 Task: Create in the project CatchAll and in the Backlog issue 'Create a new online store for a retail business' a child issue 'Third-party library integration', and assign it to team member softage.3@softage.net. Create in the project CatchAll and in the Backlog issue 'Implement a new enterprise resource planning (ERP) system' a child issue 'Analytics and reporting', and assign it to team member softage.4@softage.net
Action: Mouse moved to (167, 54)
Screenshot: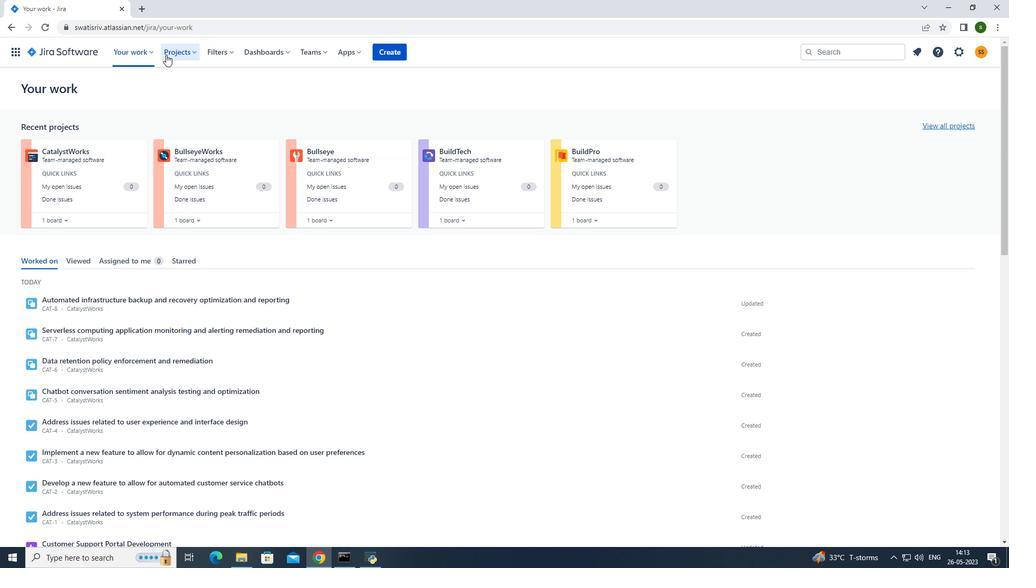 
Action: Mouse pressed left at (167, 54)
Screenshot: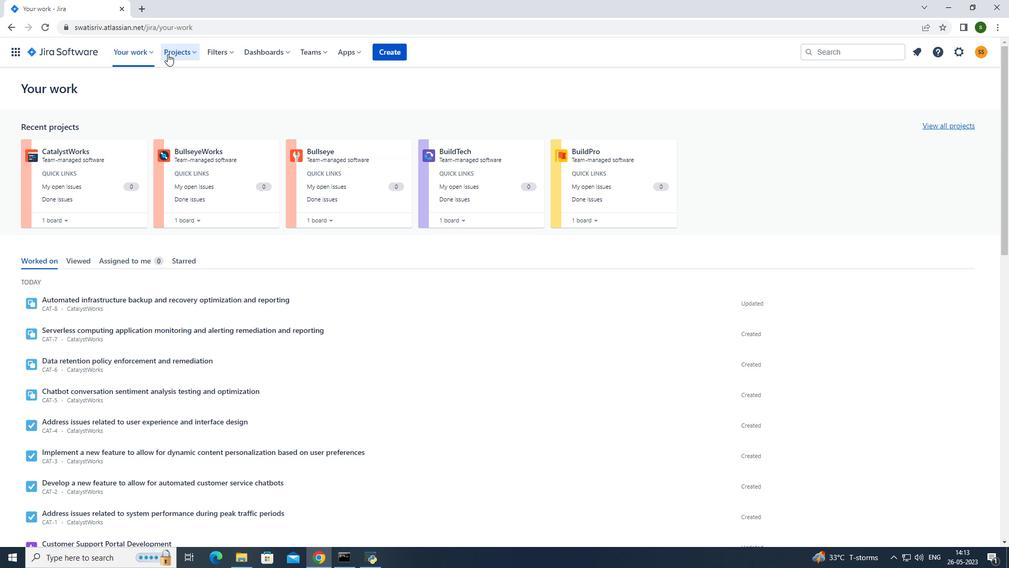
Action: Mouse moved to (194, 93)
Screenshot: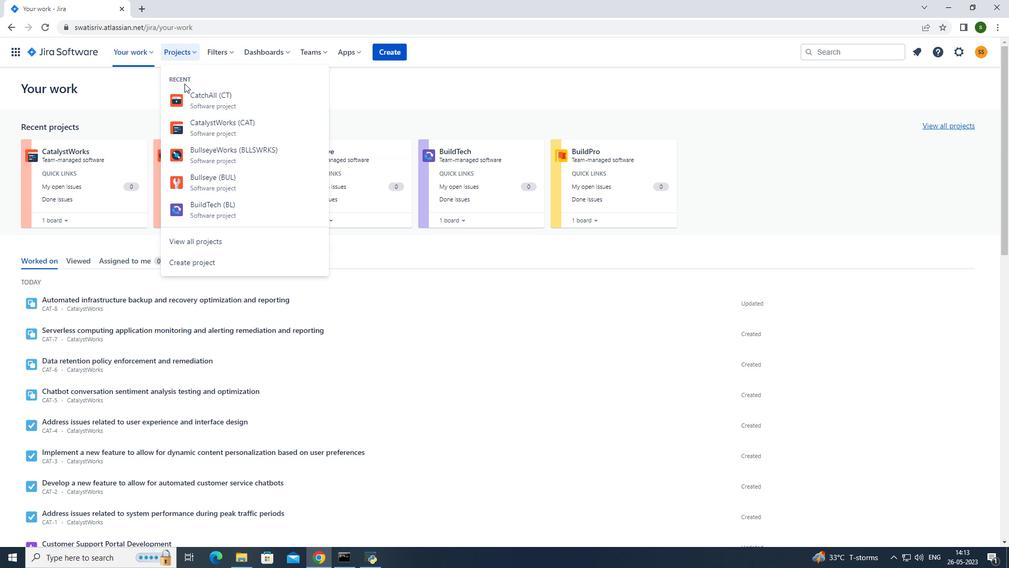 
Action: Mouse pressed left at (194, 93)
Screenshot: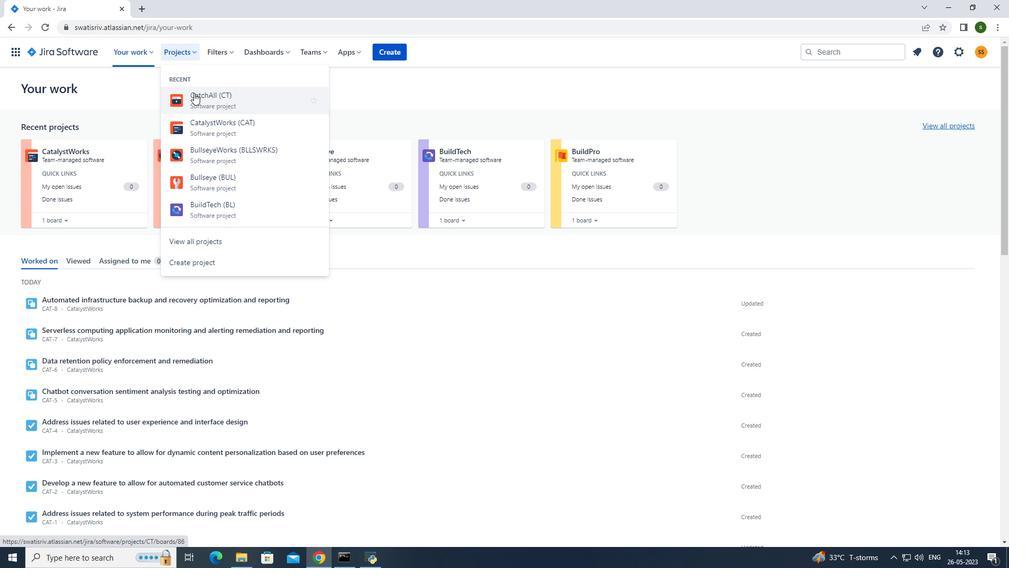 
Action: Mouse moved to (102, 160)
Screenshot: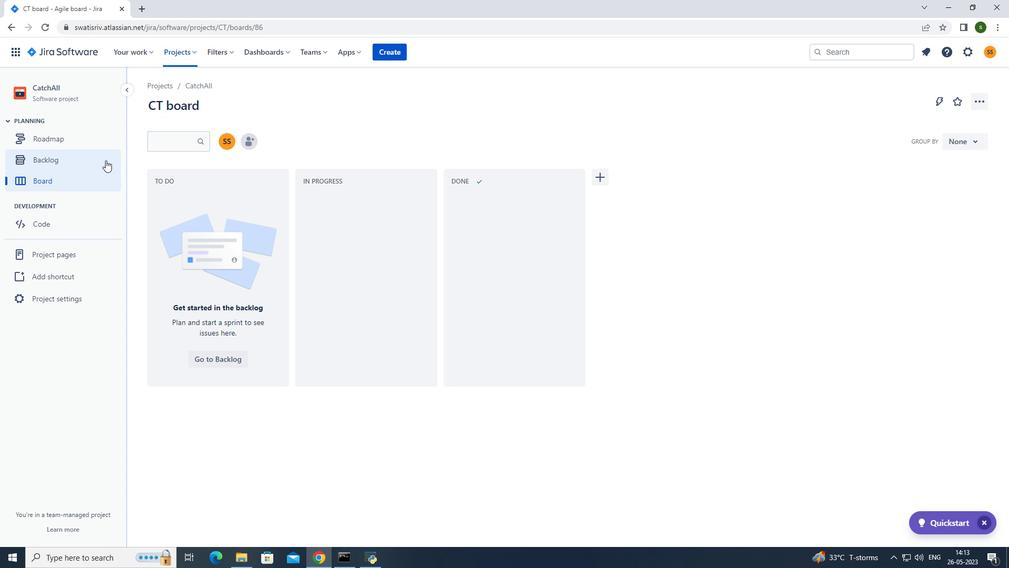 
Action: Mouse pressed left at (102, 160)
Screenshot: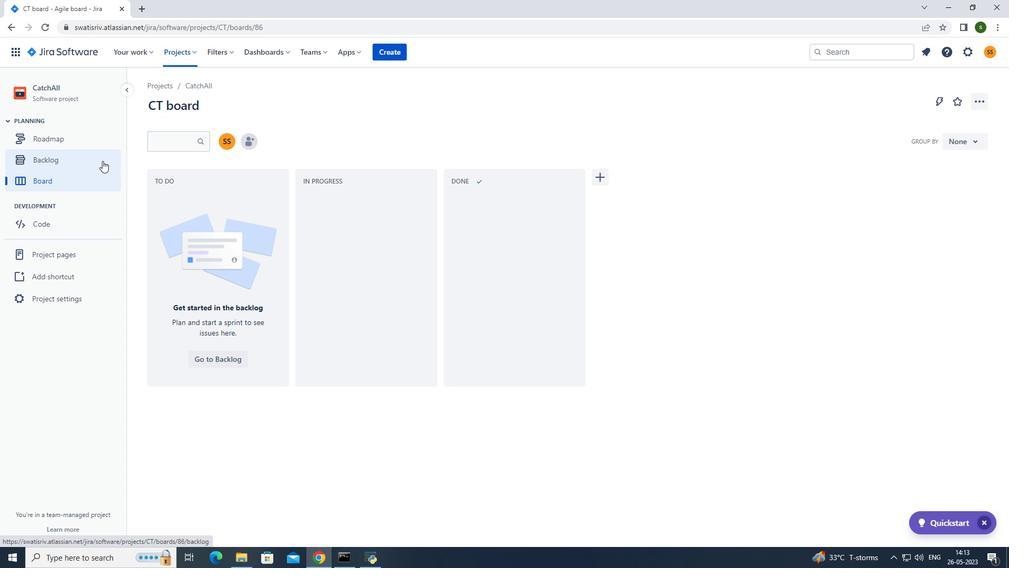 
Action: Mouse moved to (450, 287)
Screenshot: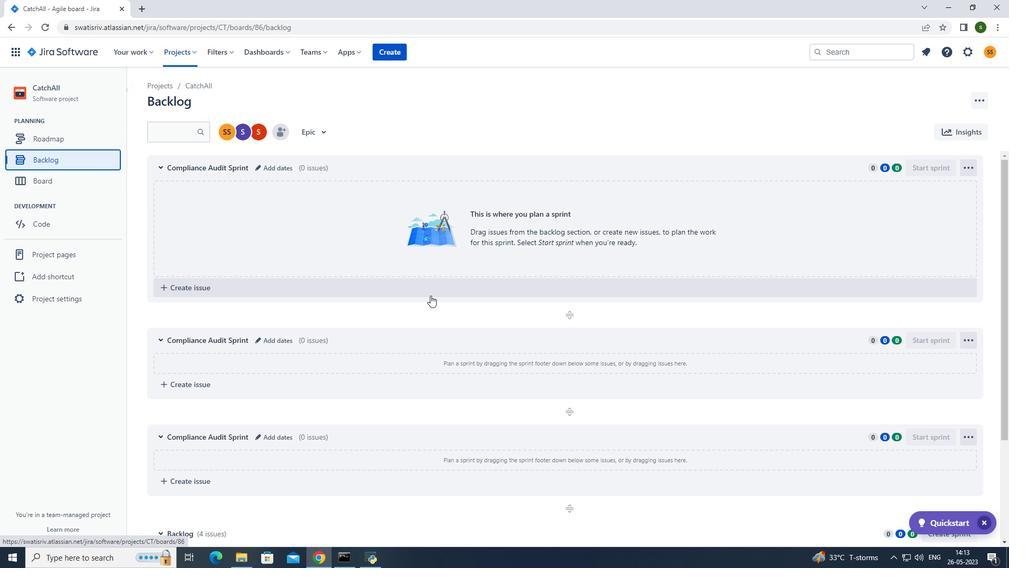 
Action: Mouse scrolled (450, 287) with delta (0, 0)
Screenshot: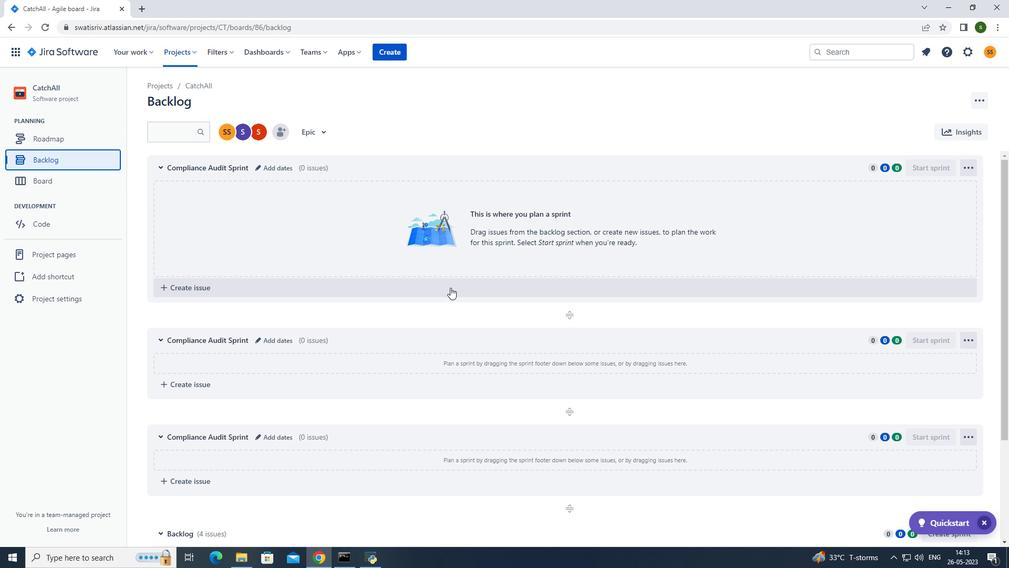 
Action: Mouse scrolled (450, 287) with delta (0, 0)
Screenshot: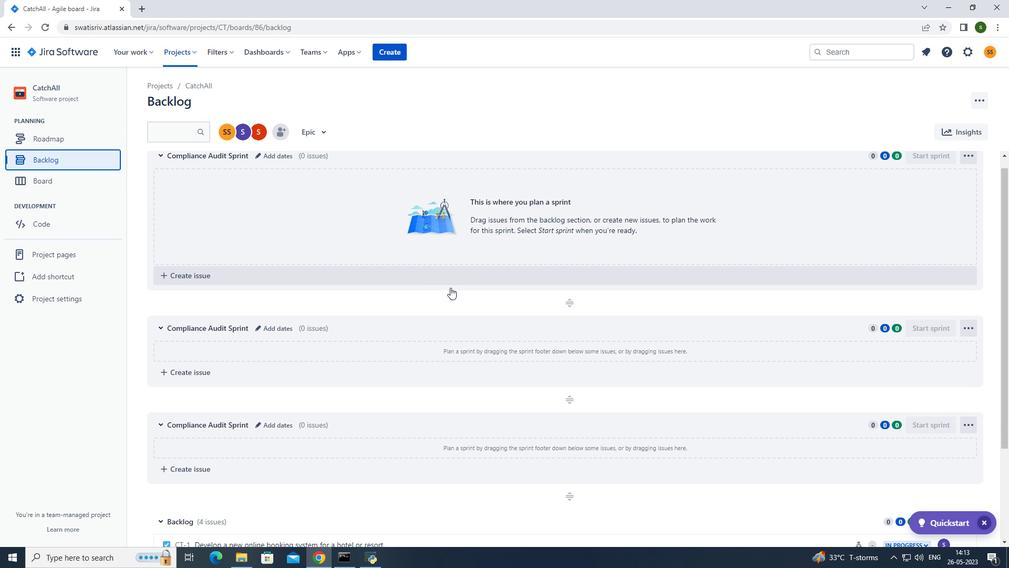 
Action: Mouse scrolled (450, 287) with delta (0, 0)
Screenshot: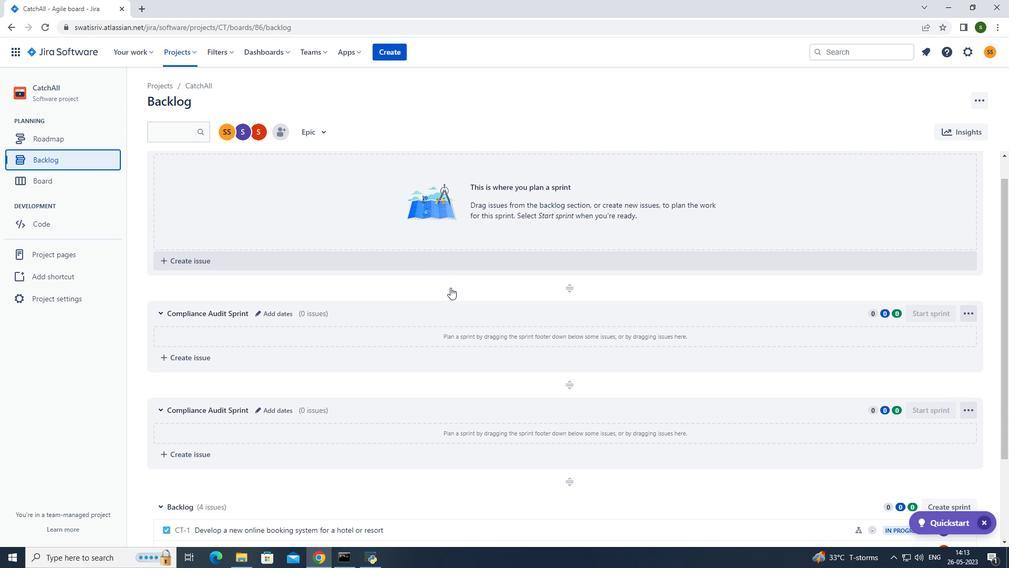 
Action: Mouse scrolled (450, 287) with delta (0, 0)
Screenshot: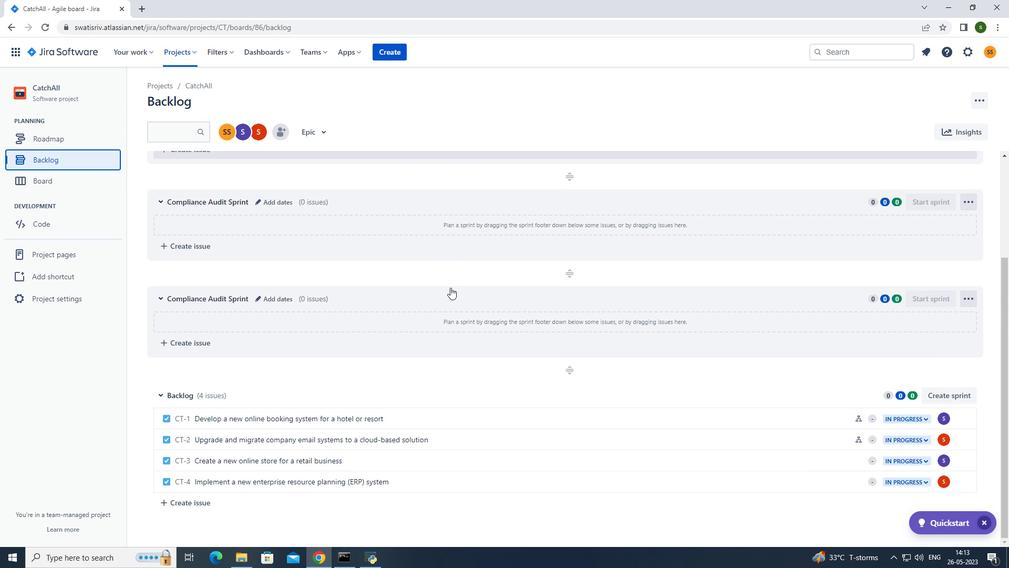 
Action: Mouse scrolled (450, 287) with delta (0, 0)
Screenshot: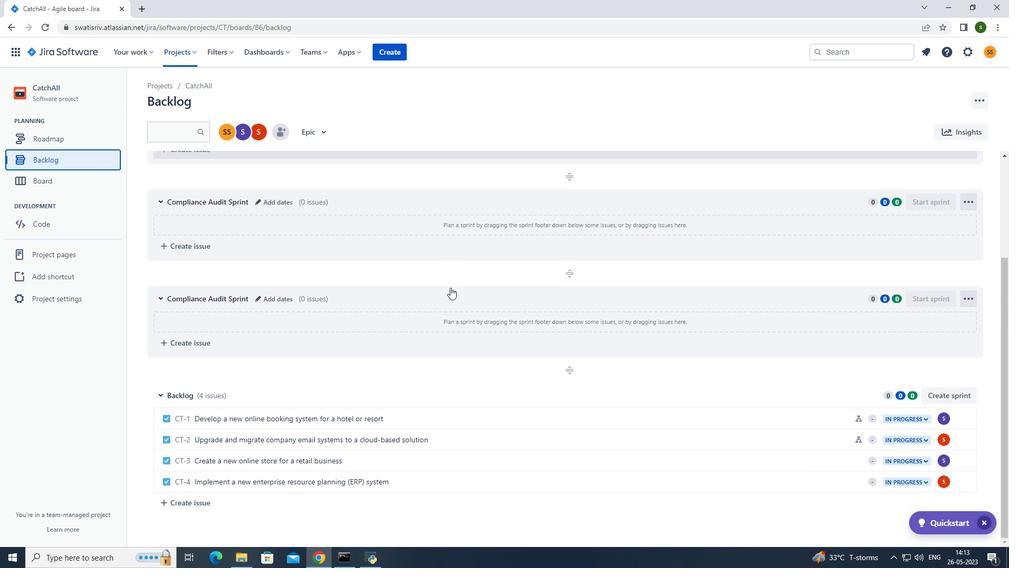 
Action: Mouse moved to (532, 460)
Screenshot: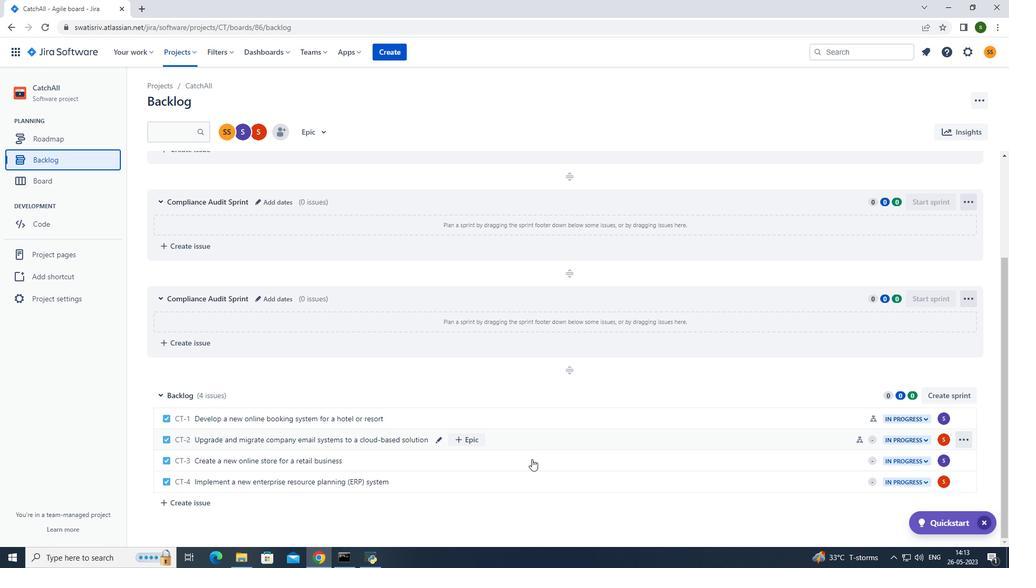 
Action: Mouse pressed left at (532, 460)
Screenshot: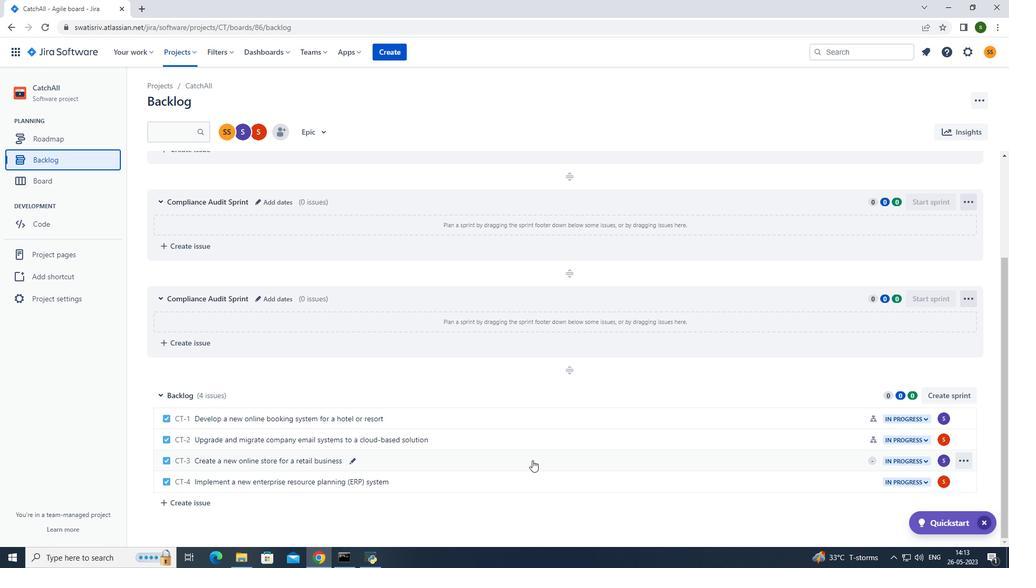 
Action: Mouse moved to (820, 220)
Screenshot: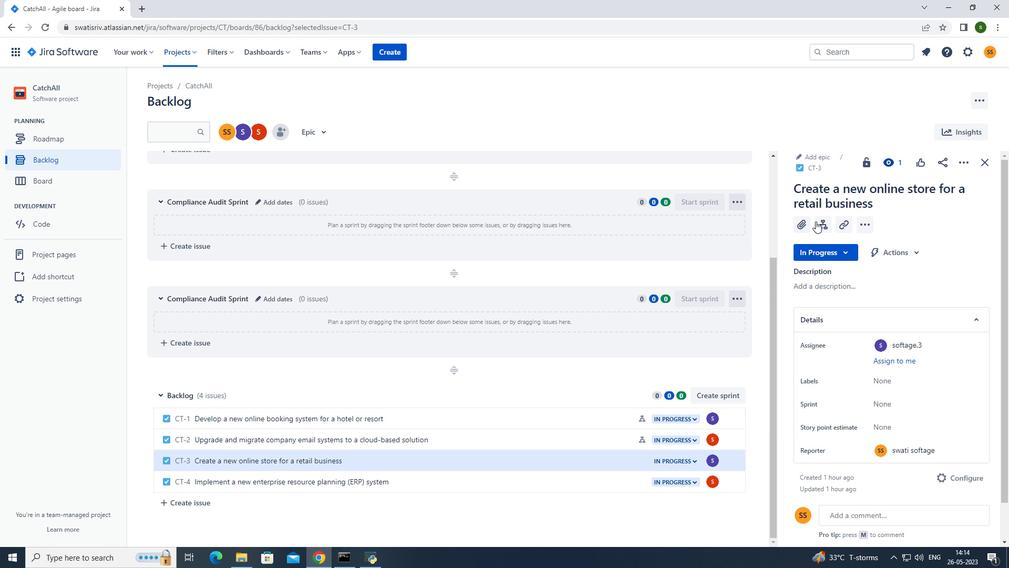 
Action: Mouse pressed left at (820, 220)
Screenshot: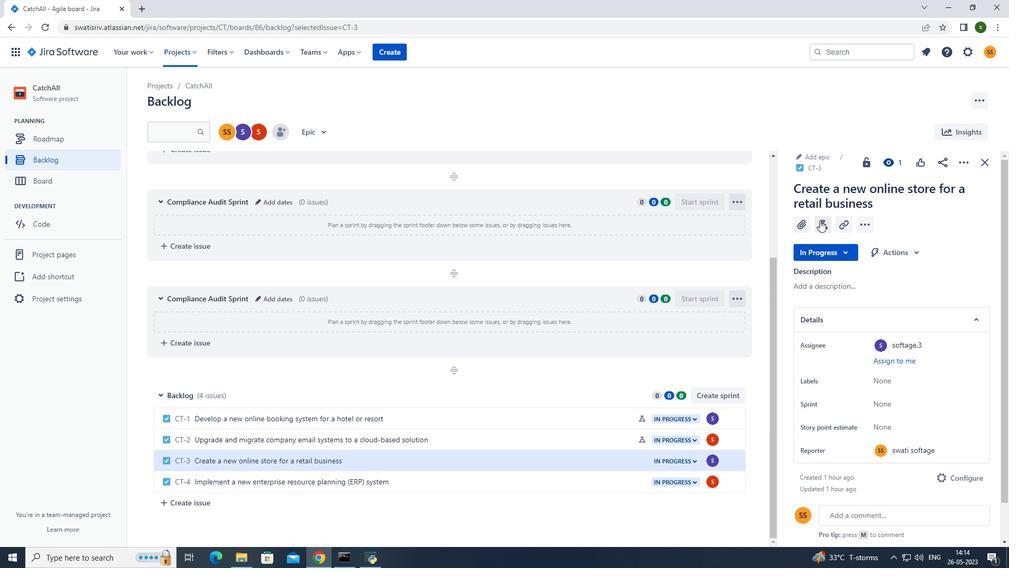 
Action: Mouse moved to (848, 334)
Screenshot: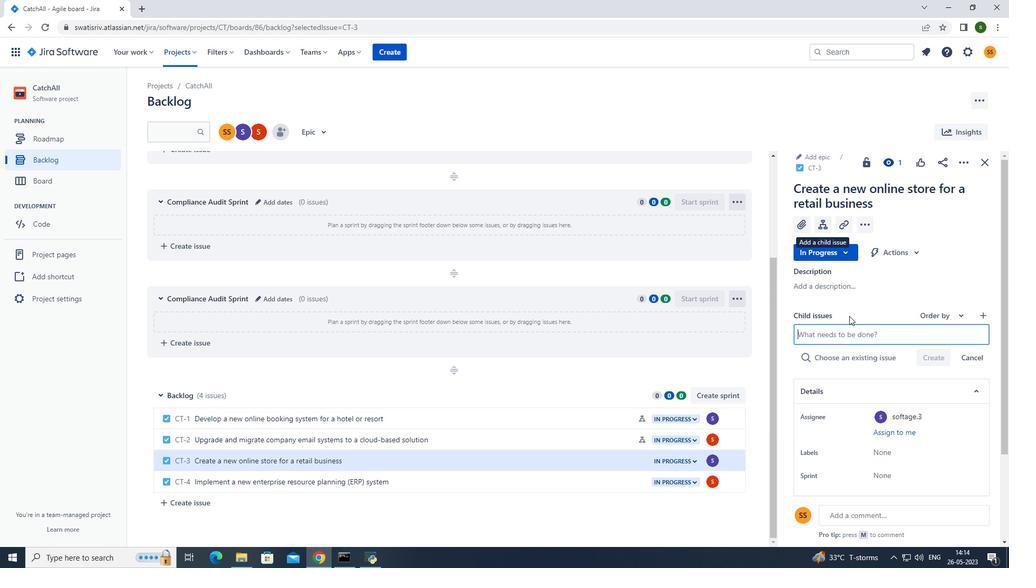 
Action: Mouse pressed left at (848, 334)
Screenshot: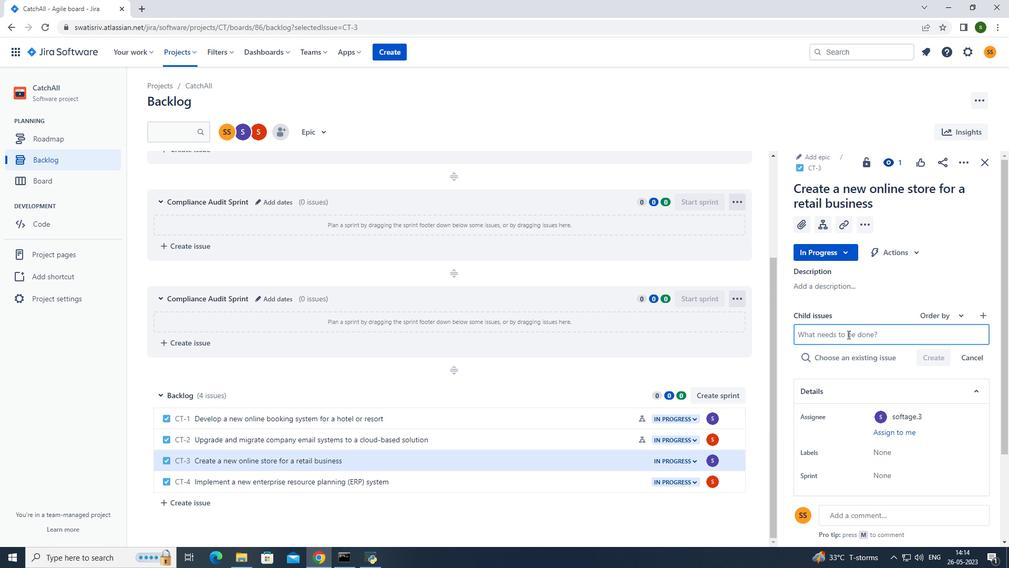 
Action: Mouse moved to (846, 335)
Screenshot: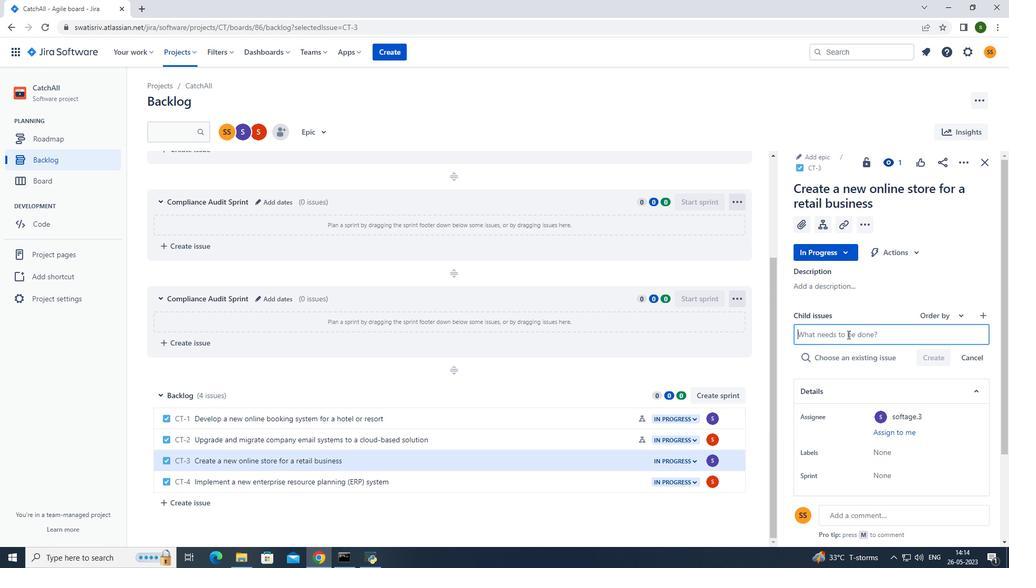 
Action: Key pressed <Key.caps_lock>T<Key.caps_lock>hird-party<Key.space>livbrart
Screenshot: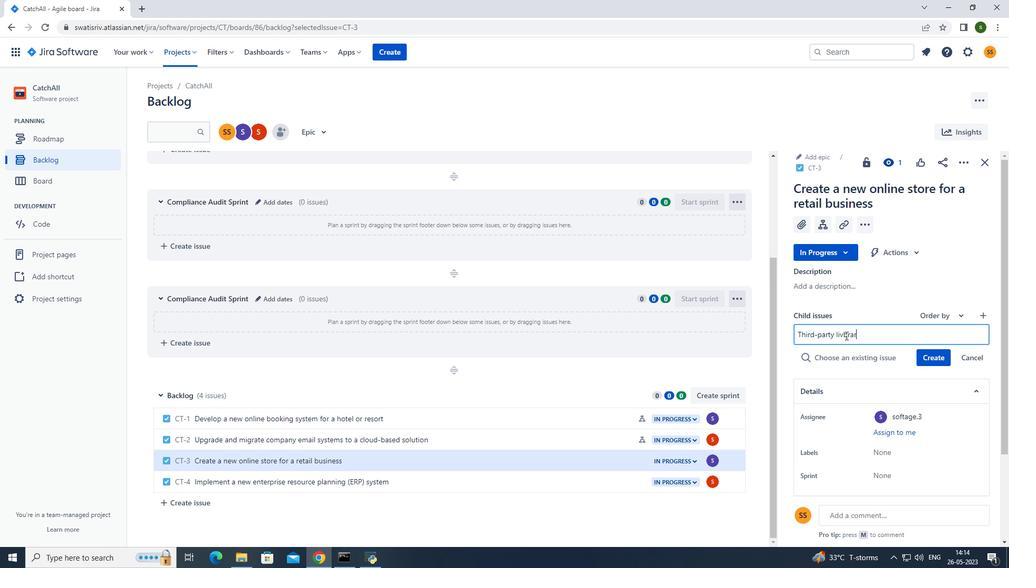 
Action: Mouse pressed left at (846, 335)
Screenshot: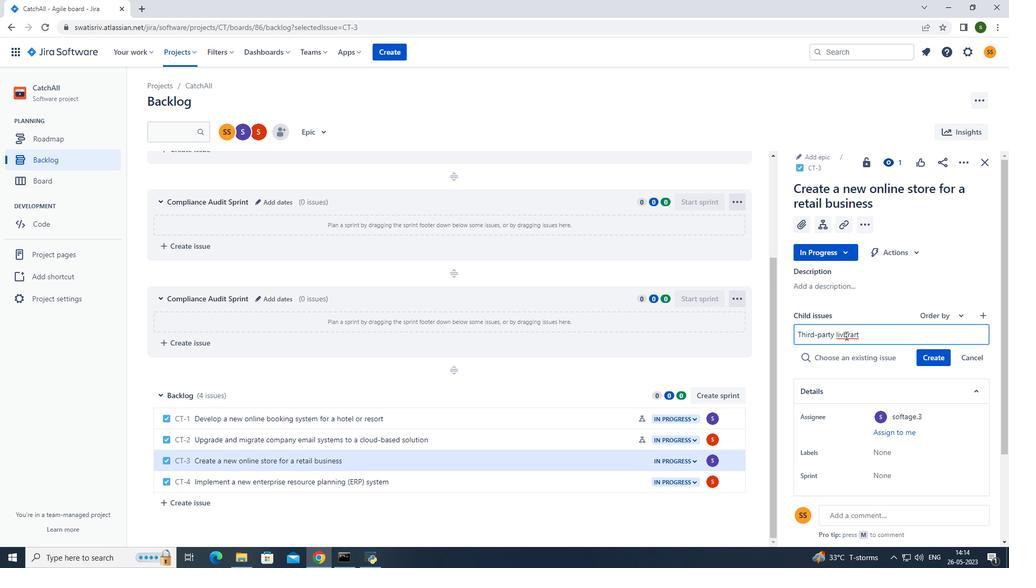 
Action: Key pressed <Key.left><Key.backspace>
Screenshot: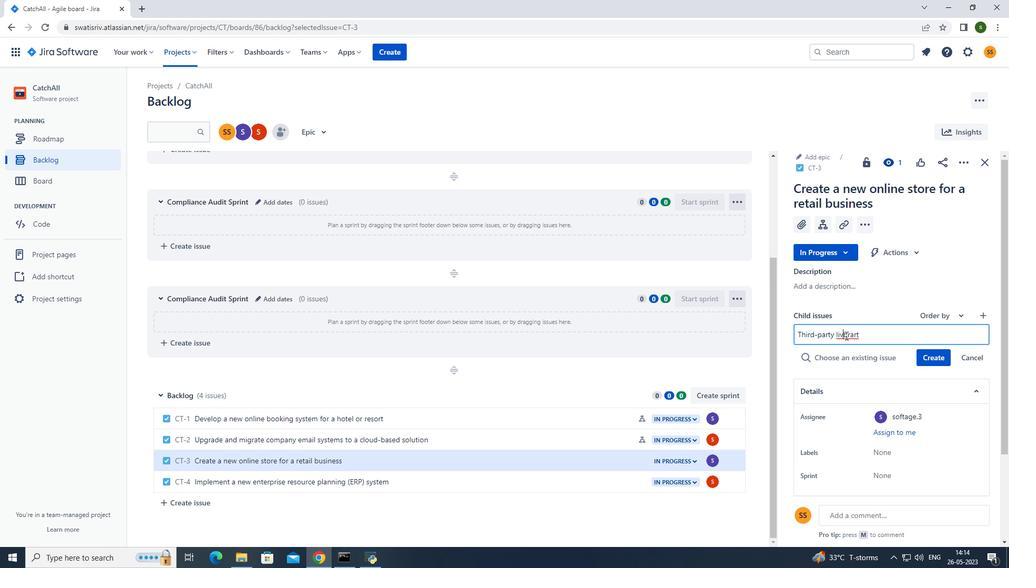 
Action: Mouse moved to (866, 334)
Screenshot: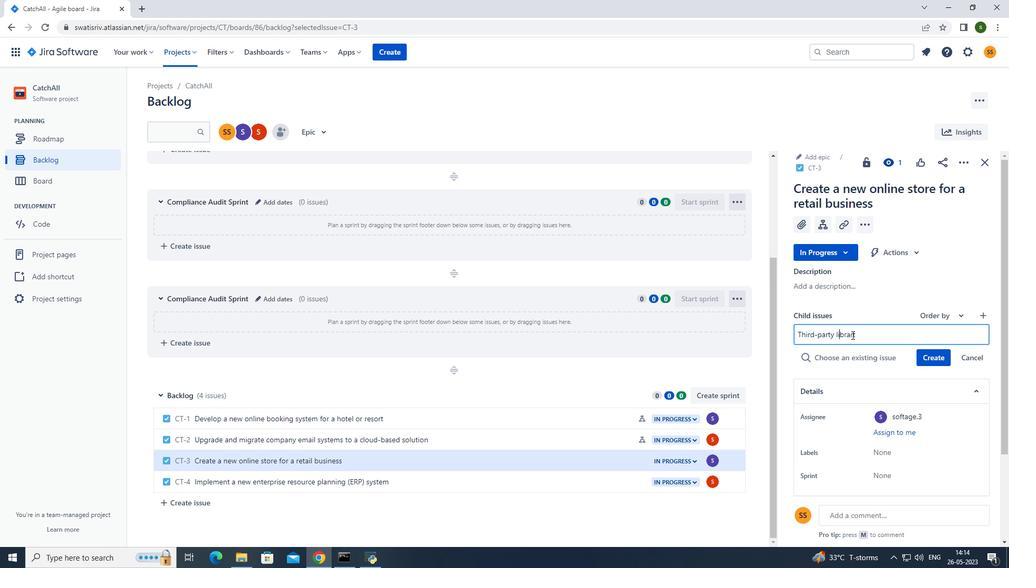 
Action: Mouse pressed left at (866, 334)
Screenshot: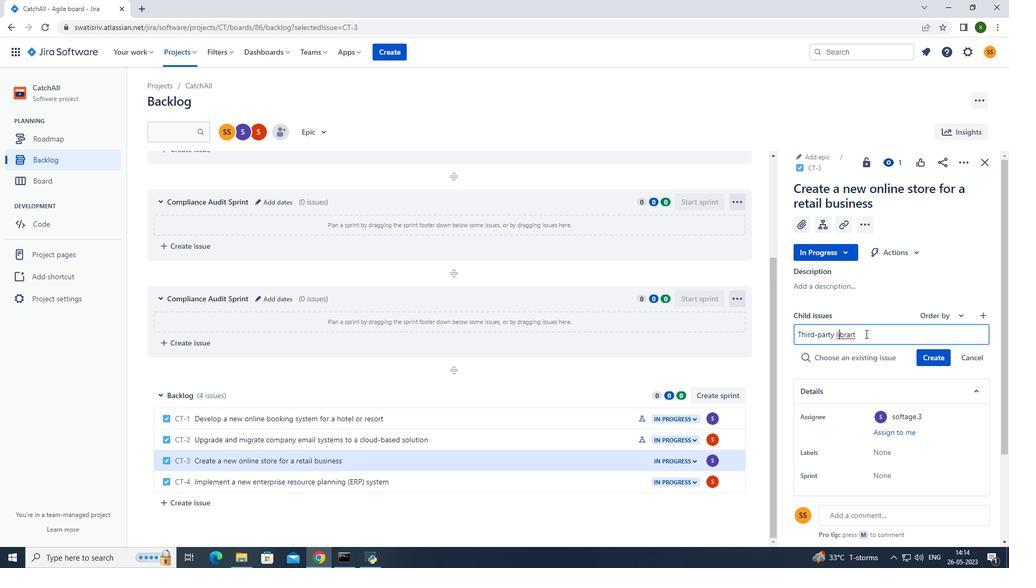 
Action: Key pressed <Key.backspace>y<Key.space>integration<Key.enter>
Screenshot: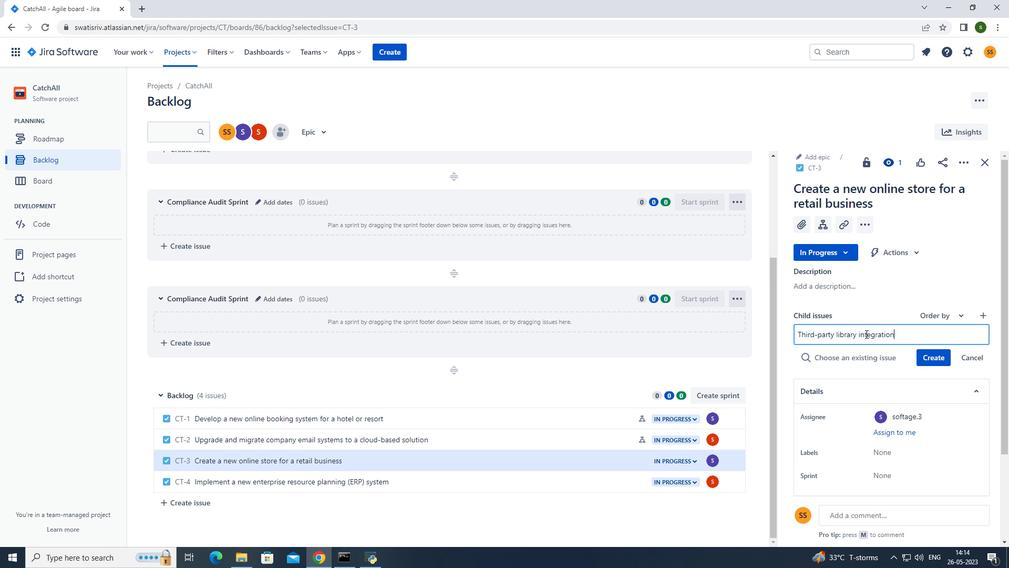 
Action: Mouse moved to (940, 340)
Screenshot: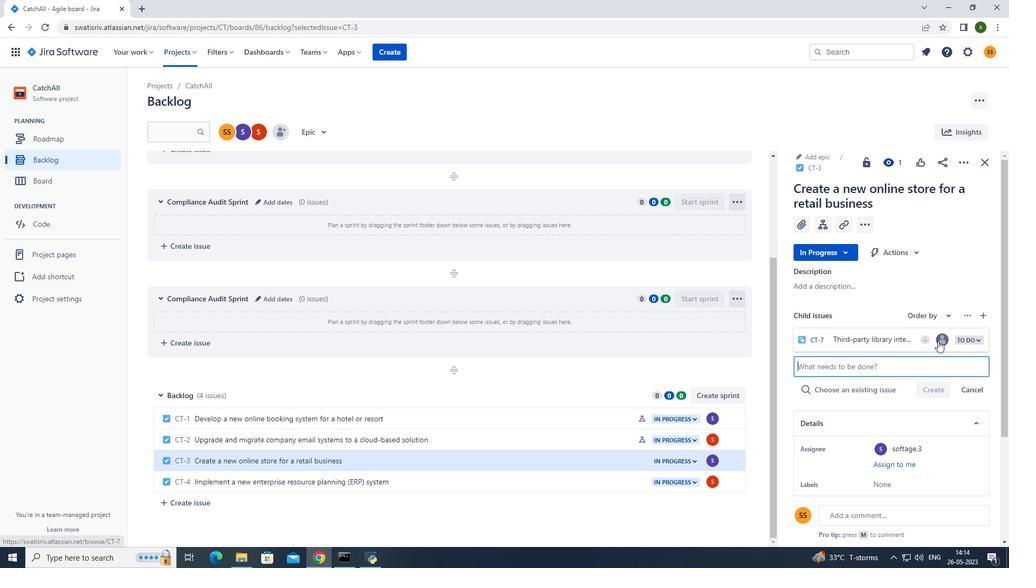 
Action: Mouse pressed left at (940, 340)
Screenshot: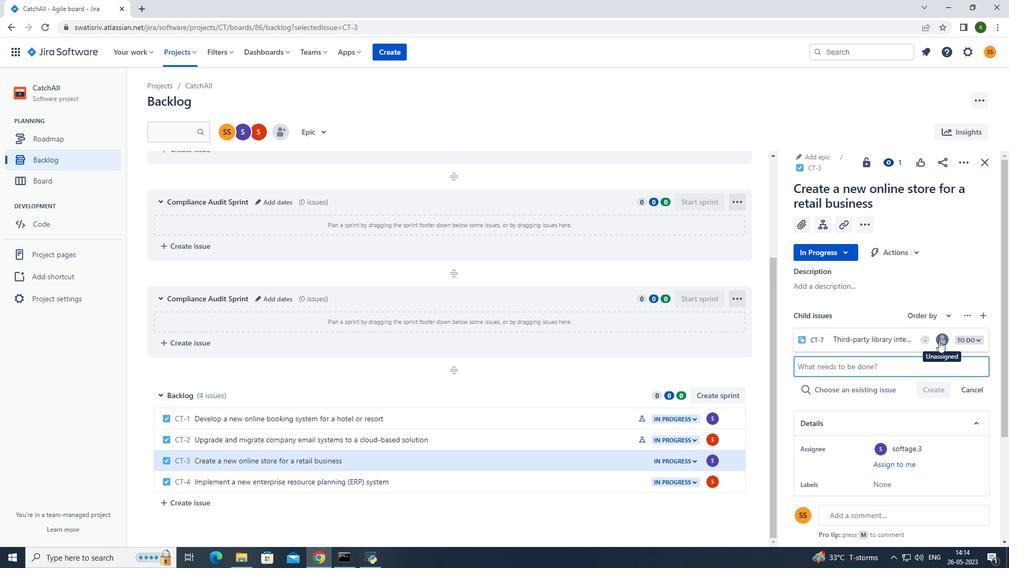 
Action: Mouse moved to (863, 279)
Screenshot: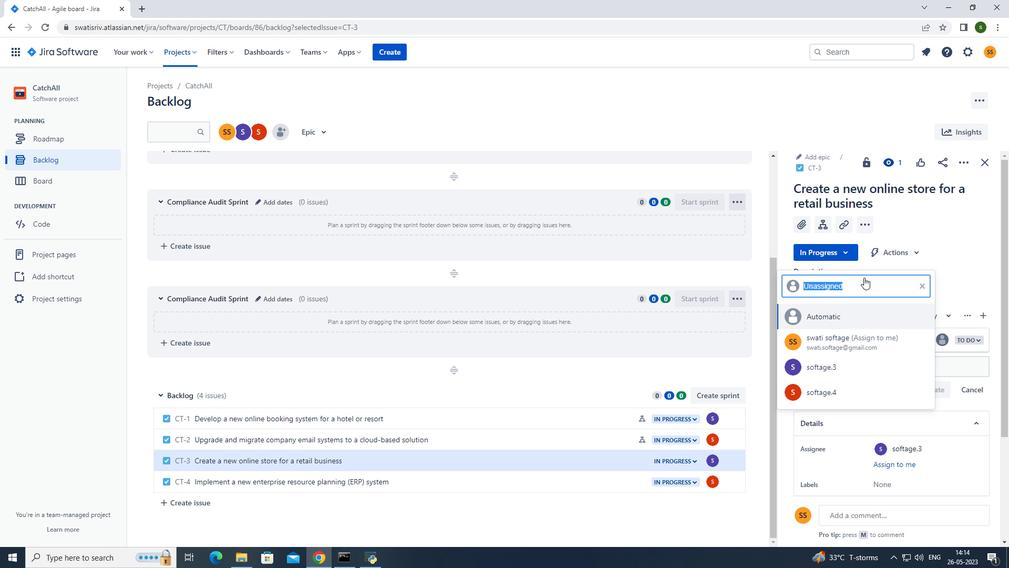 
Action: Key pressed softage.3<Key.shift>@softage.net
Screenshot: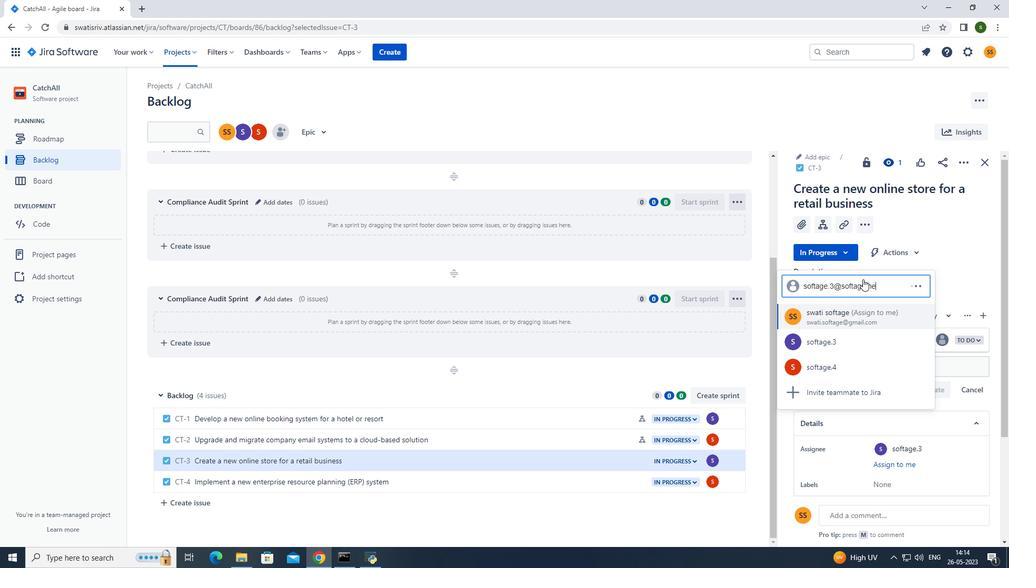 
Action: Mouse moved to (838, 344)
Screenshot: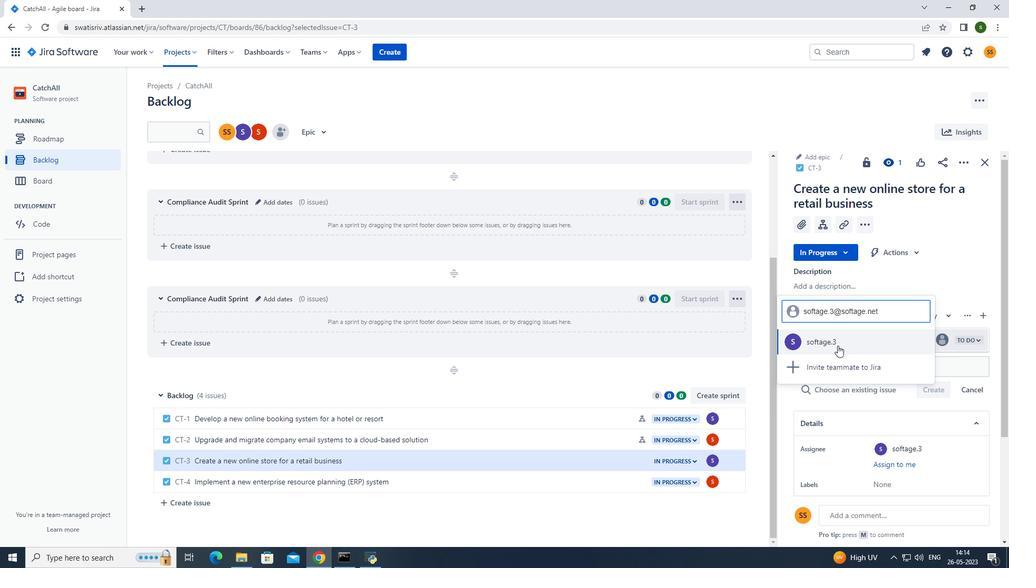 
Action: Mouse pressed left at (838, 344)
Screenshot: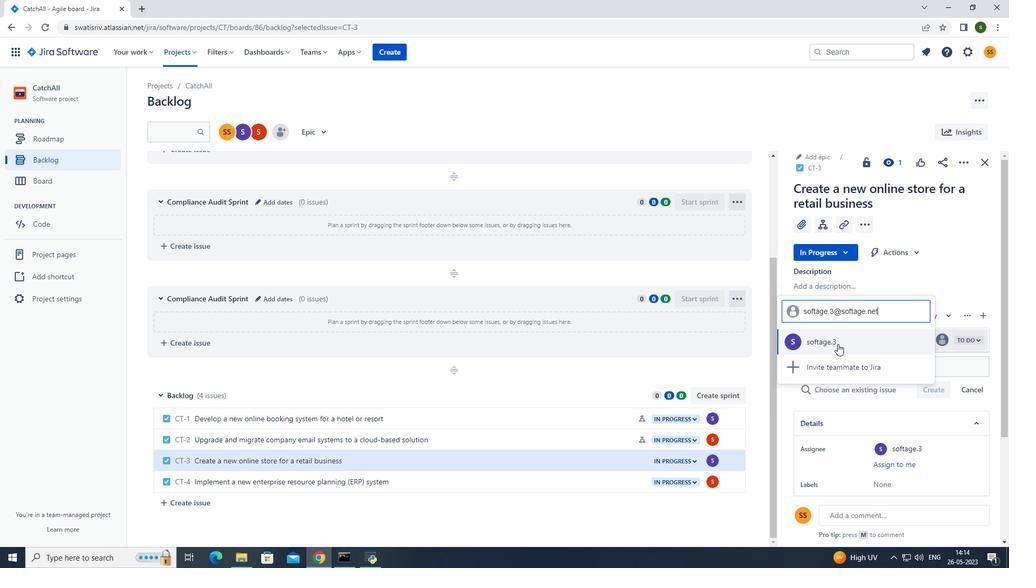 
Action: Mouse moved to (360, 99)
Screenshot: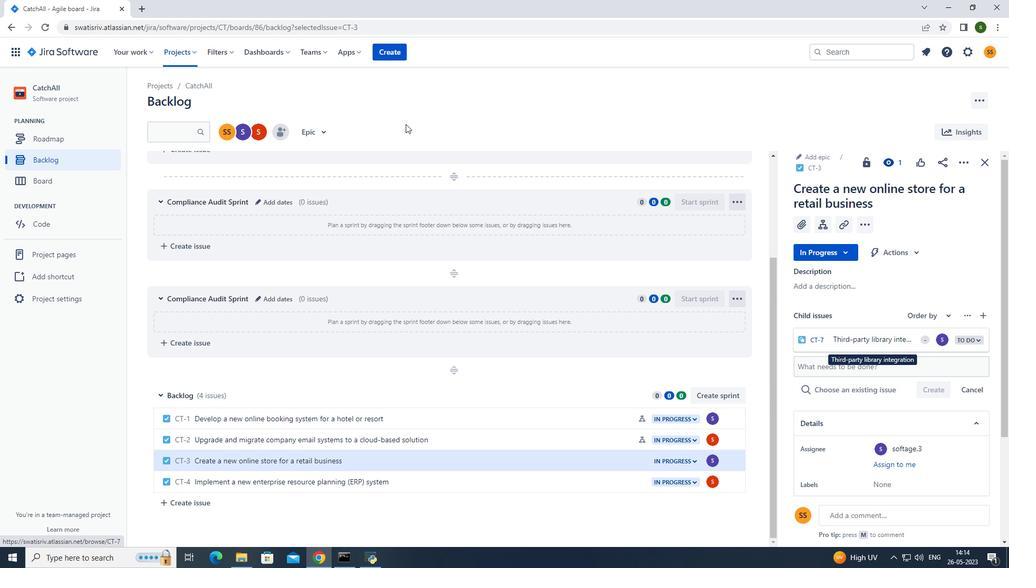 
Action: Mouse pressed left at (360, 99)
Screenshot: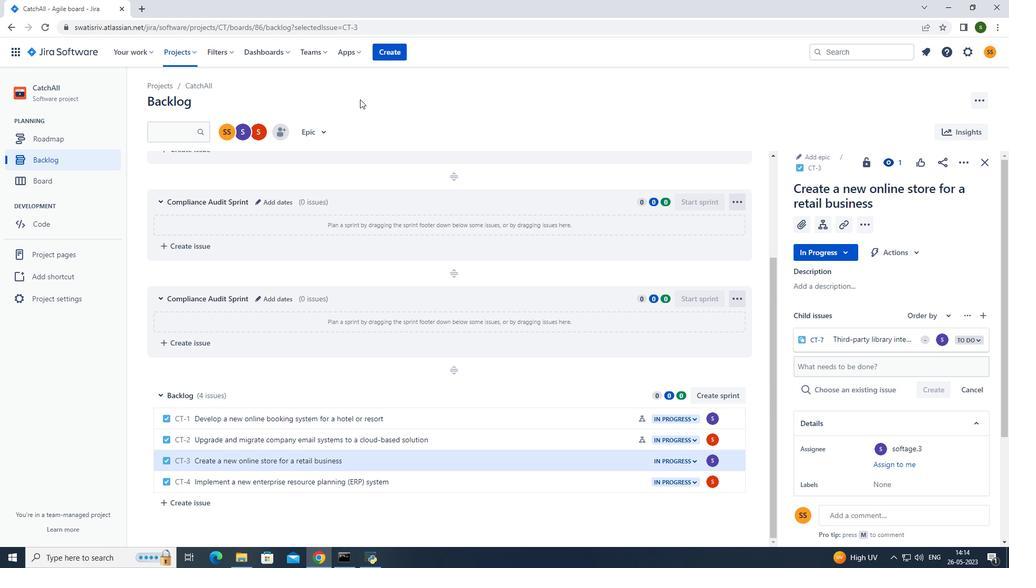 
Action: Mouse moved to (197, 56)
Screenshot: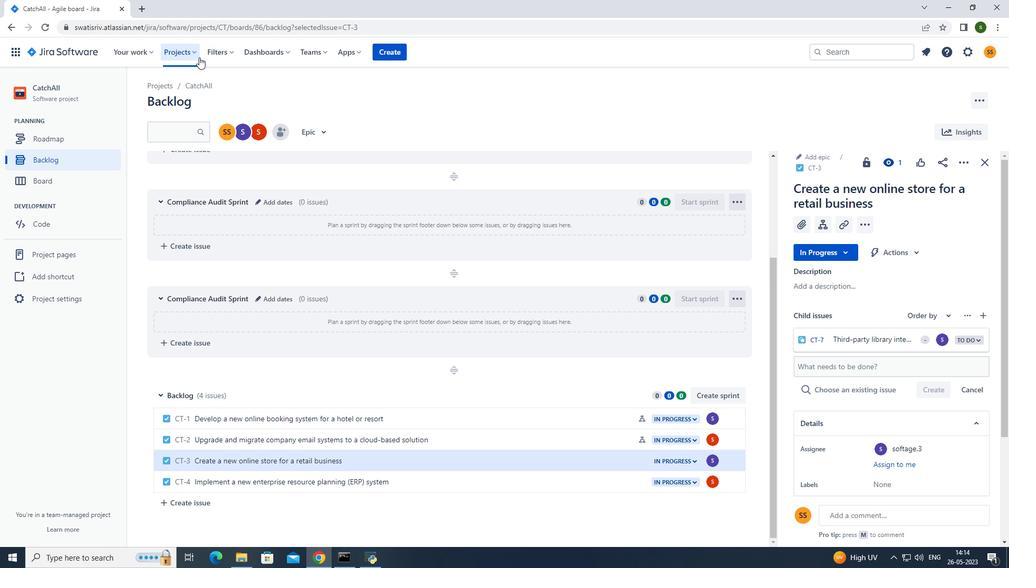 
Action: Mouse pressed left at (197, 56)
Screenshot: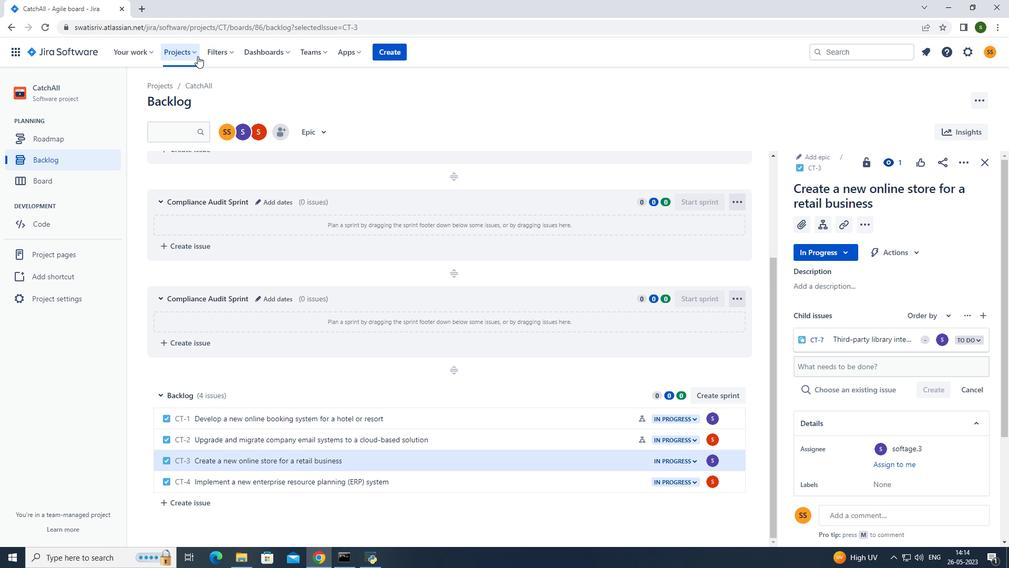 
Action: Mouse moved to (215, 92)
Screenshot: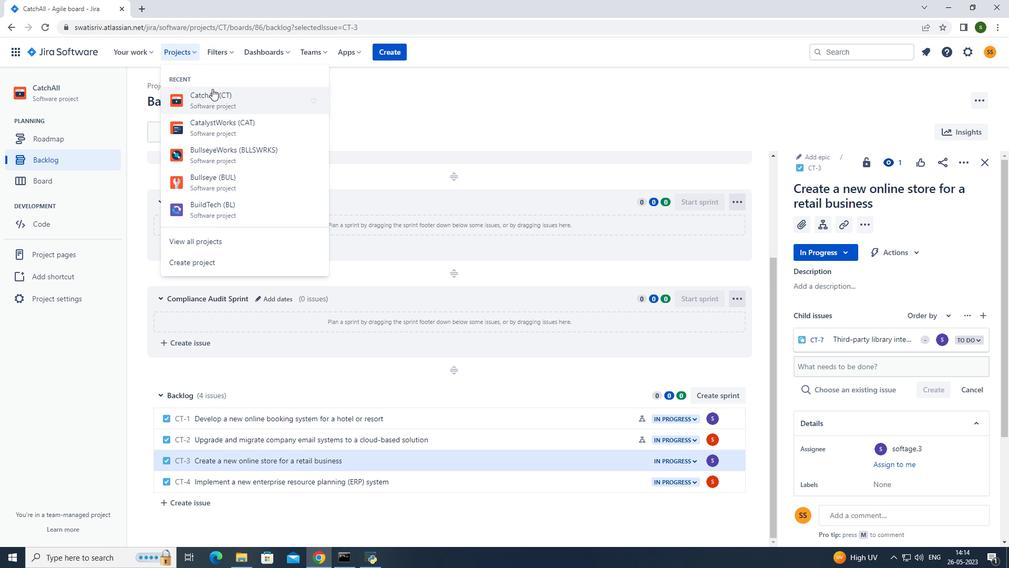 
Action: Mouse pressed left at (215, 92)
Screenshot: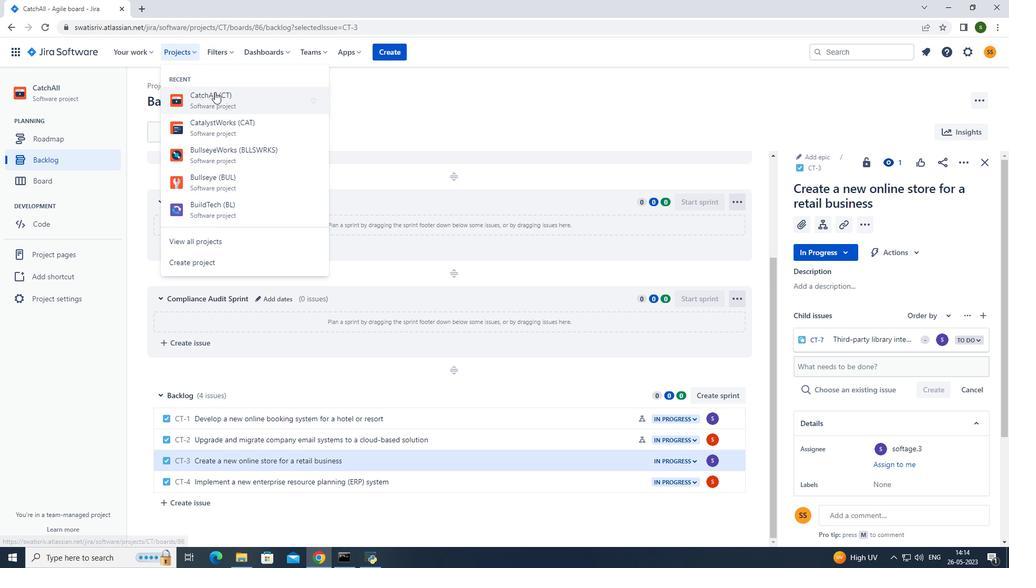 
Action: Mouse moved to (91, 151)
Screenshot: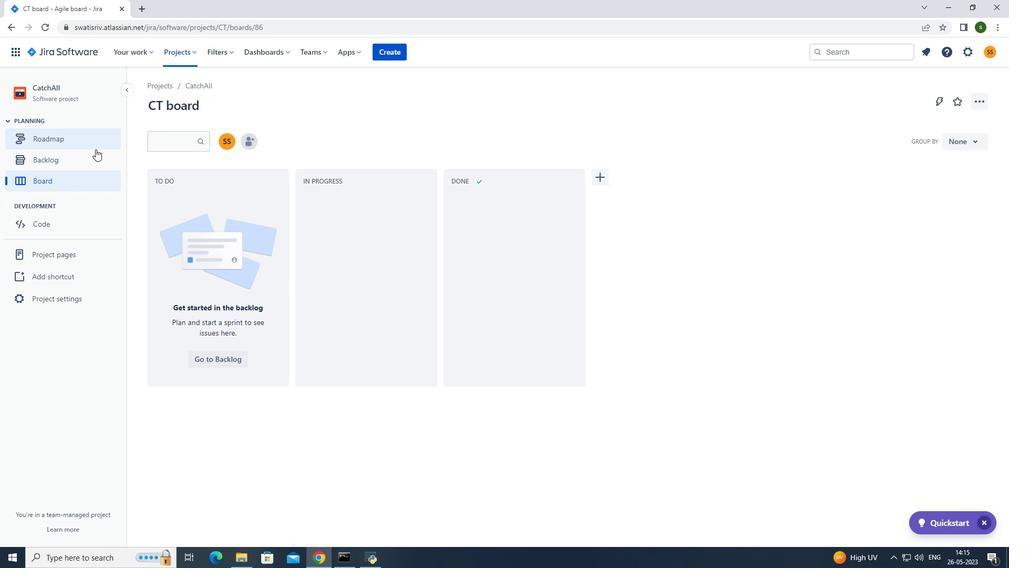 
Action: Mouse pressed left at (91, 151)
Screenshot: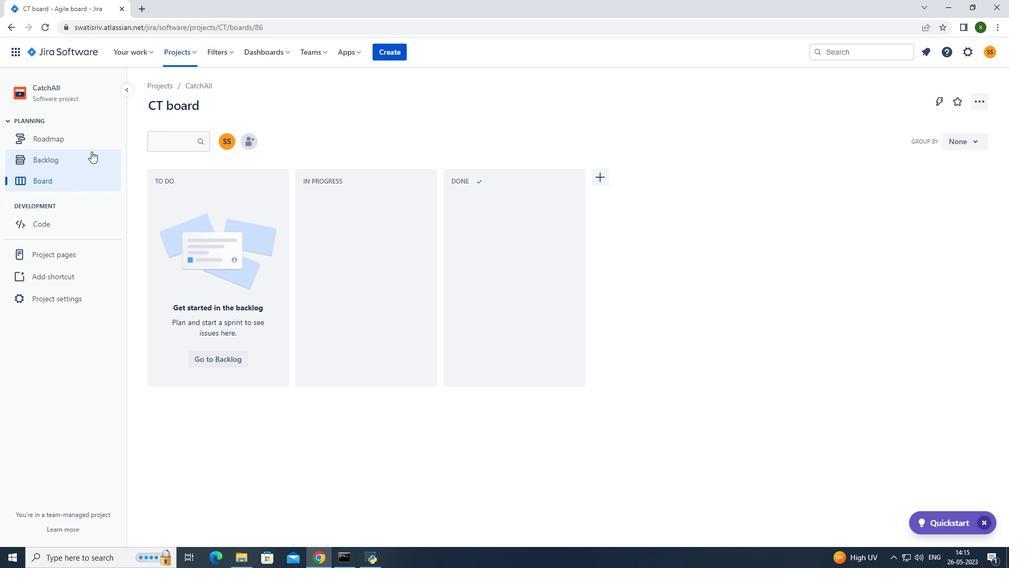 
Action: Mouse moved to (565, 300)
Screenshot: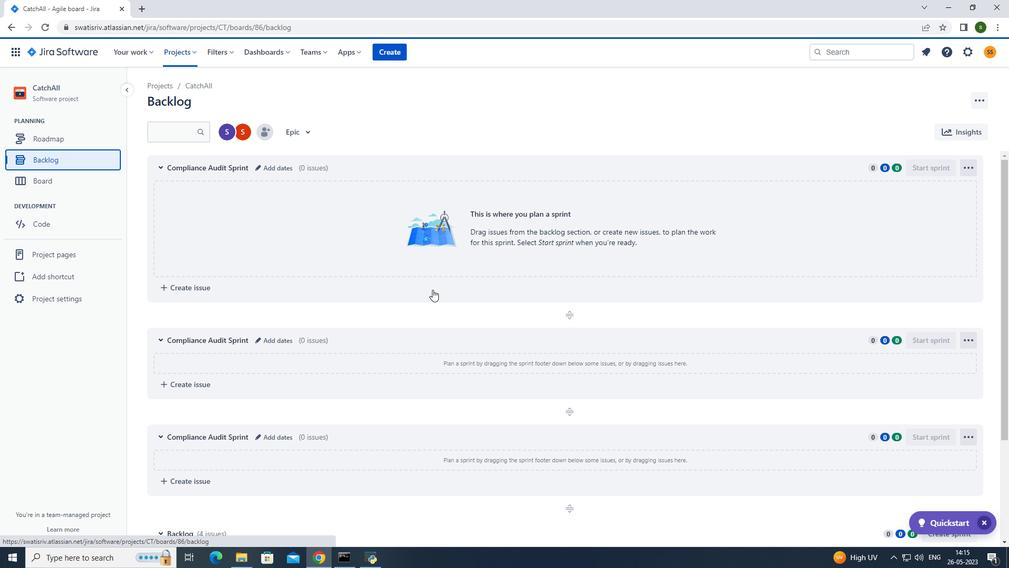 
Action: Mouse scrolled (565, 299) with delta (0, 0)
Screenshot: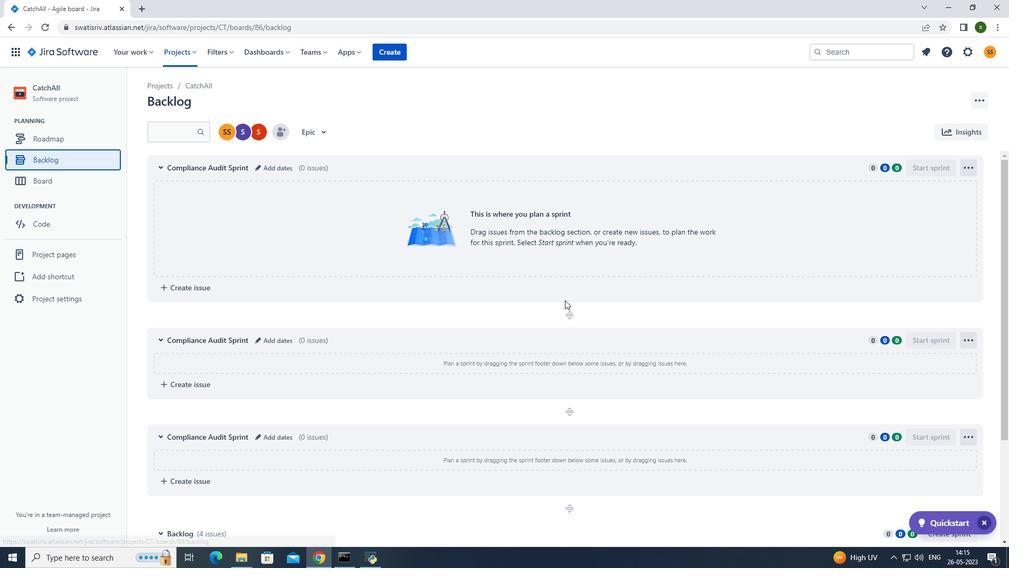 
Action: Mouse scrolled (565, 299) with delta (0, 0)
Screenshot: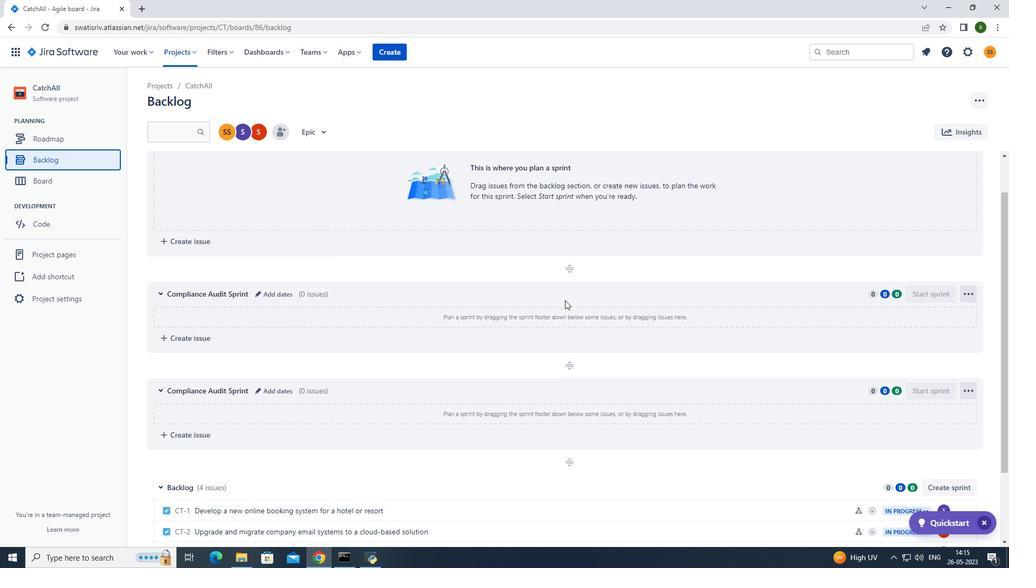 
Action: Mouse scrolled (565, 299) with delta (0, 0)
Screenshot: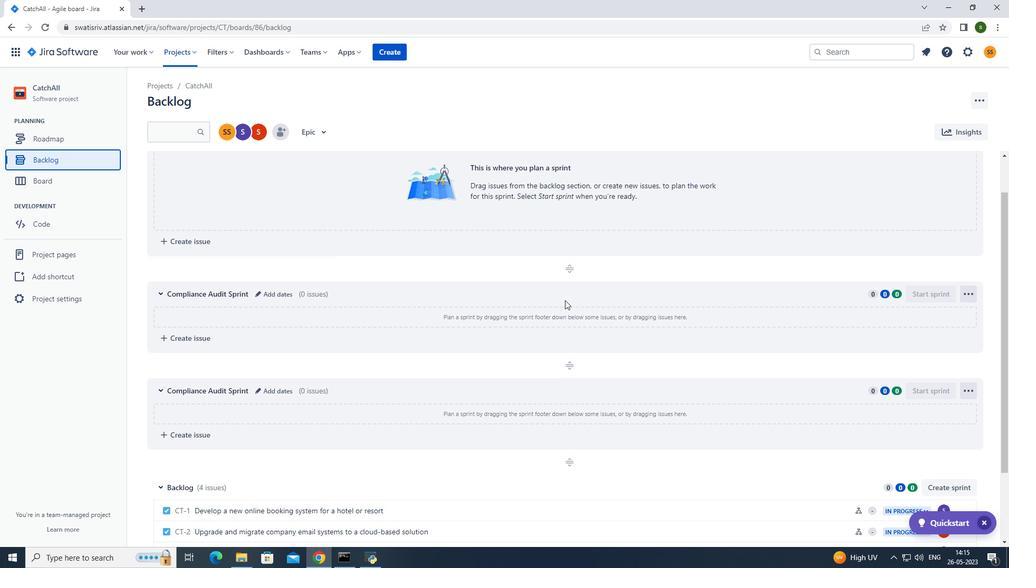 
Action: Mouse scrolled (565, 299) with delta (0, 0)
Screenshot: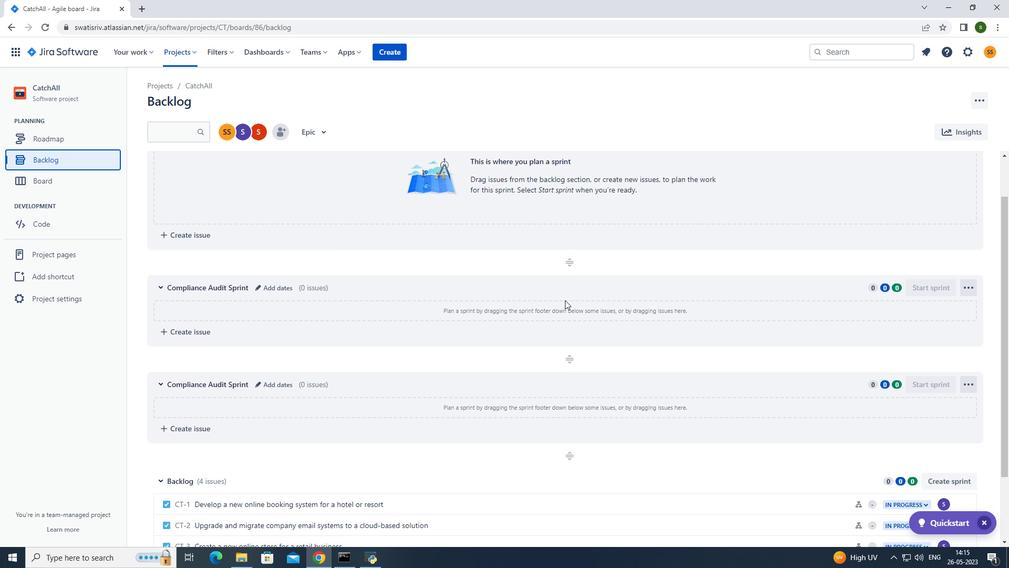 
Action: Mouse scrolled (565, 299) with delta (0, 0)
Screenshot: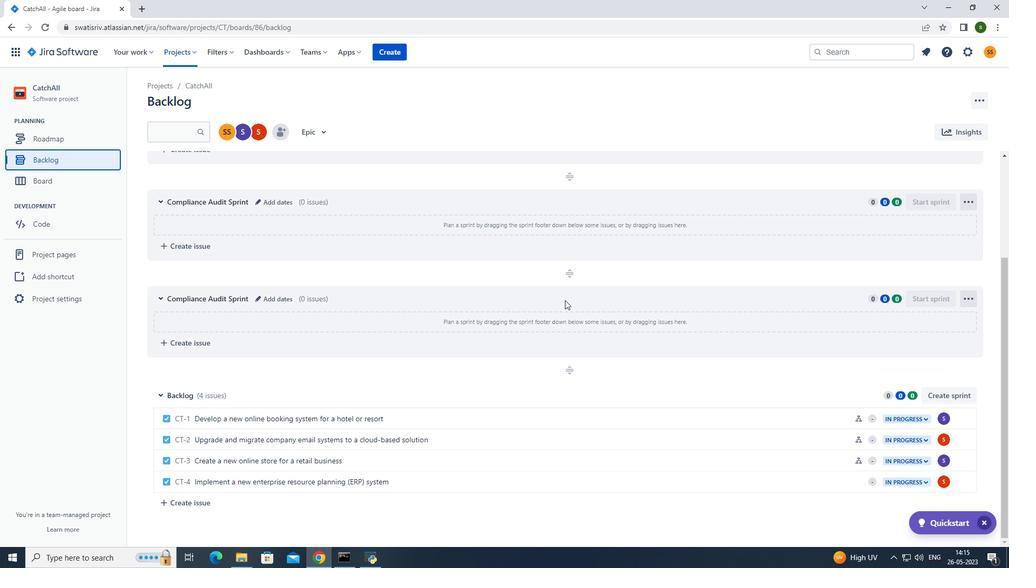 
Action: Mouse scrolled (565, 299) with delta (0, 0)
Screenshot: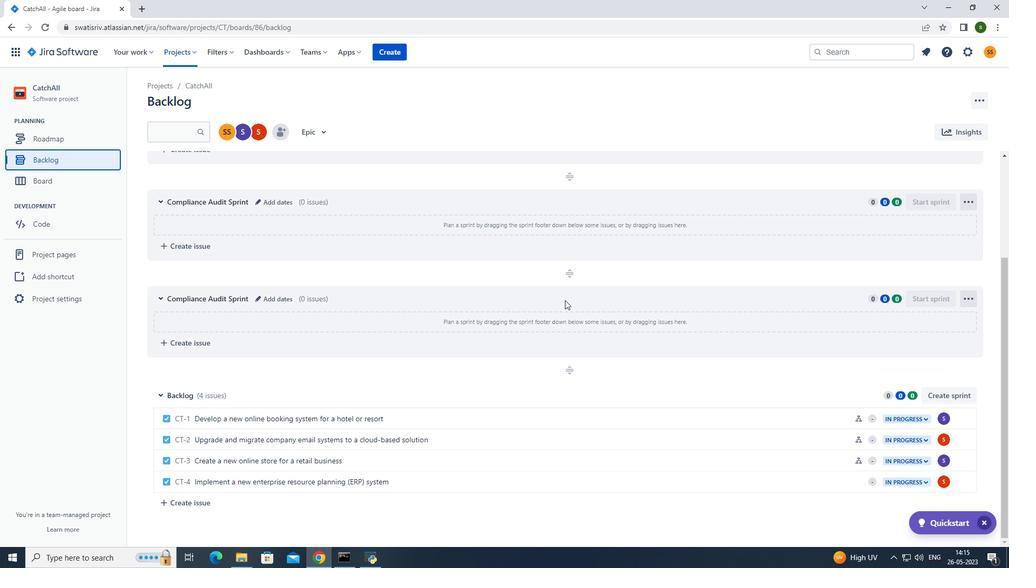 
Action: Mouse moved to (627, 481)
Screenshot: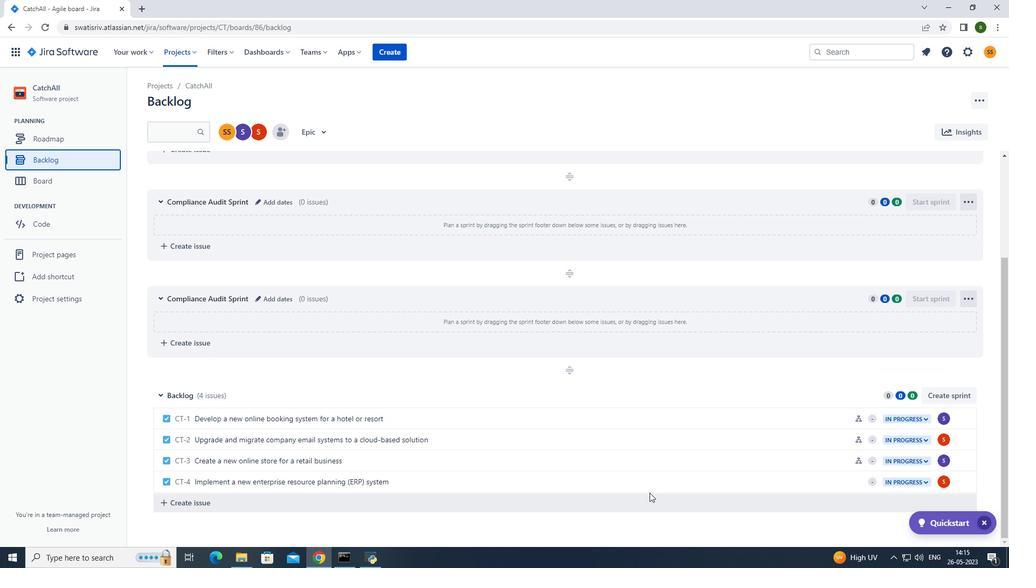 
Action: Mouse pressed left at (627, 481)
Screenshot: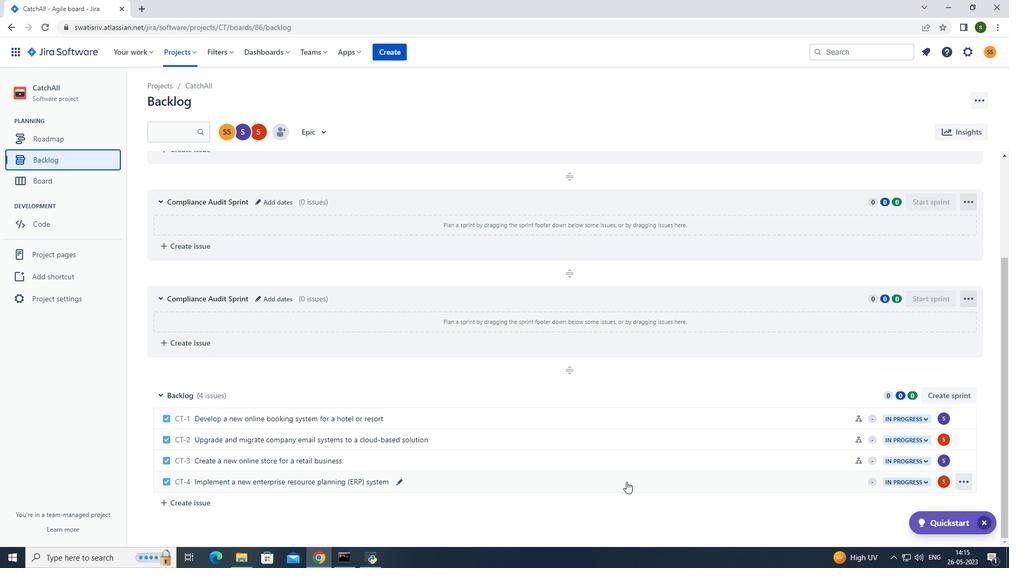 
Action: Mouse moved to (823, 226)
Screenshot: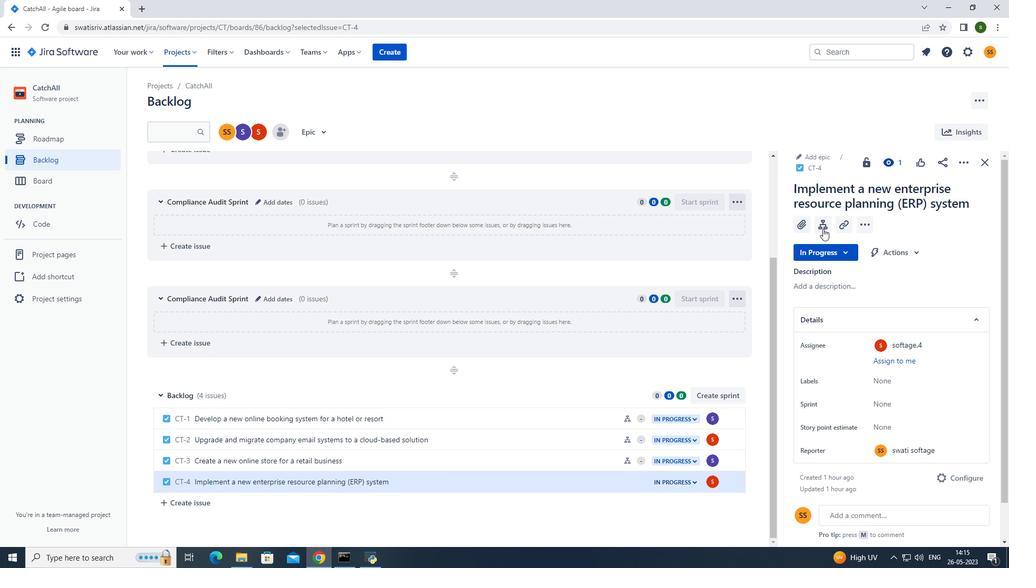 
Action: Mouse pressed left at (823, 226)
Screenshot: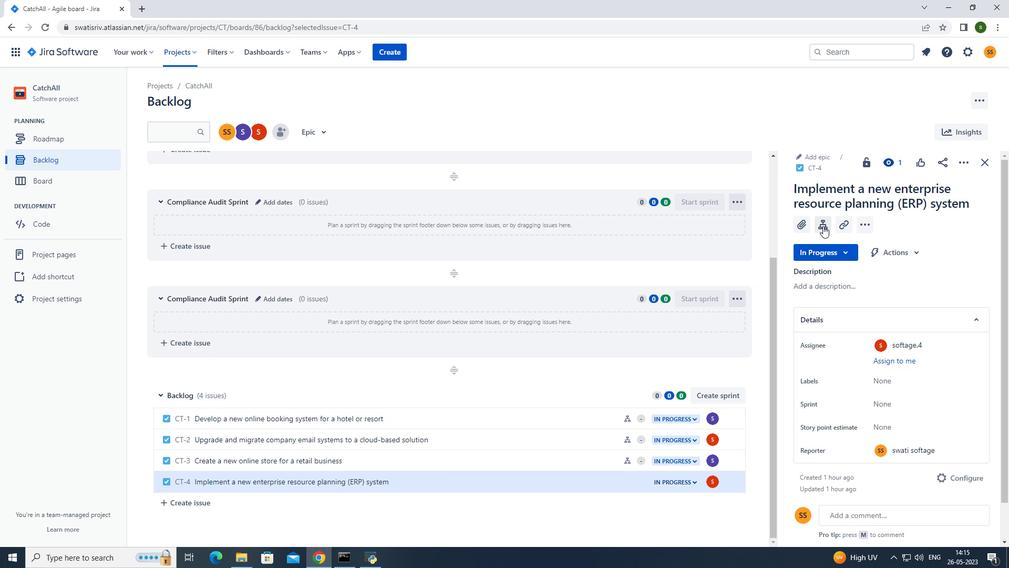 
Action: Mouse moved to (836, 329)
Screenshot: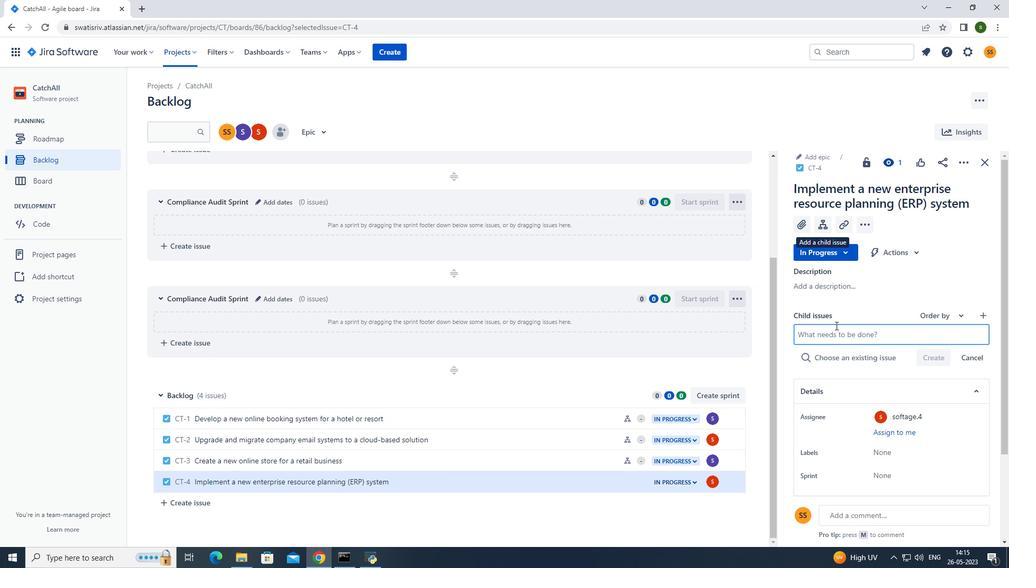 
Action: Mouse pressed left at (836, 329)
Screenshot: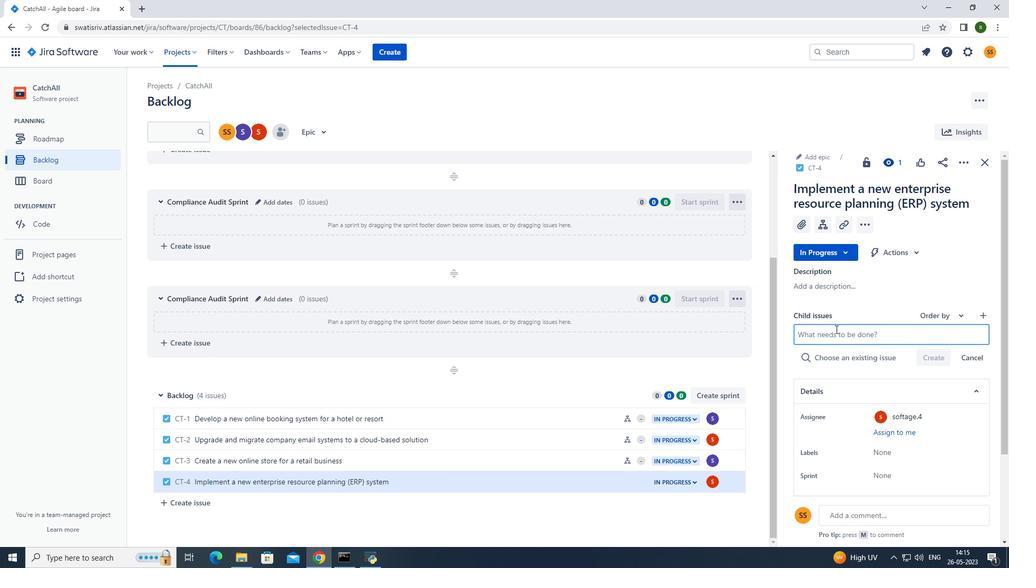 
Action: Key pressed <Key.caps_lock>A<Key.caps_lock>nalytics<Key.space>and<Key.space>reporting<Key.enter>
Screenshot: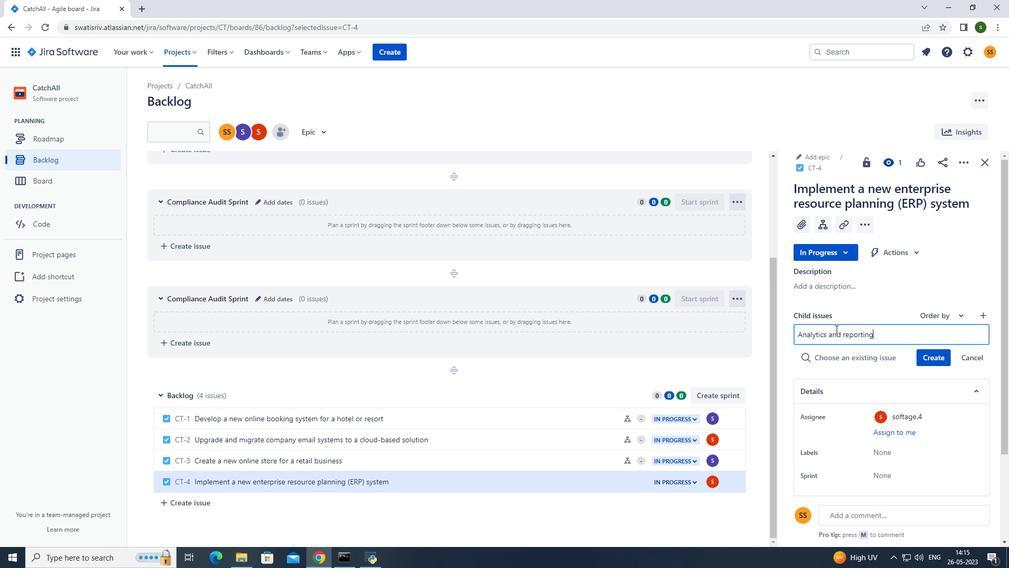 
Action: Mouse moved to (943, 339)
Screenshot: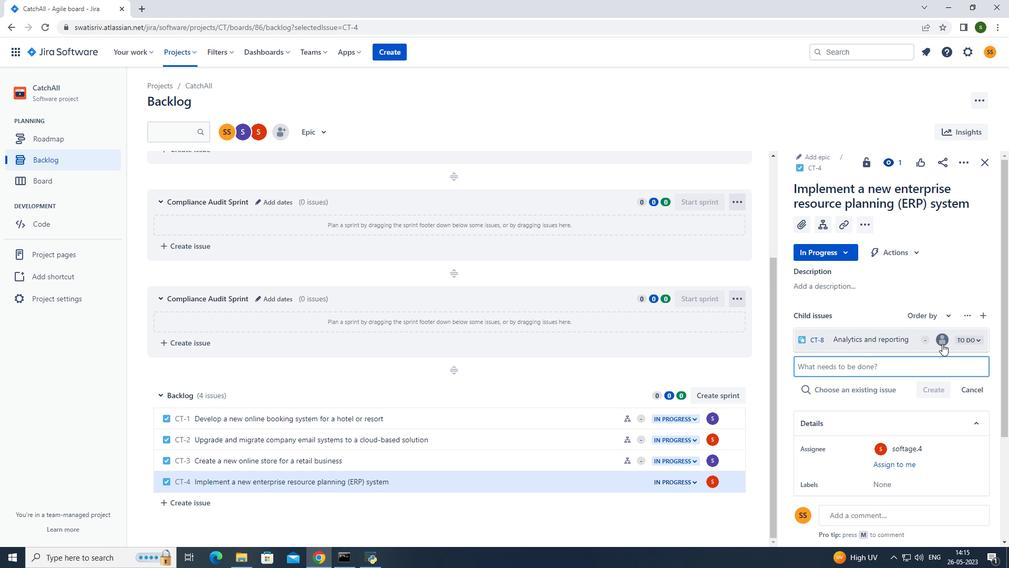 
Action: Mouse pressed left at (943, 339)
Screenshot: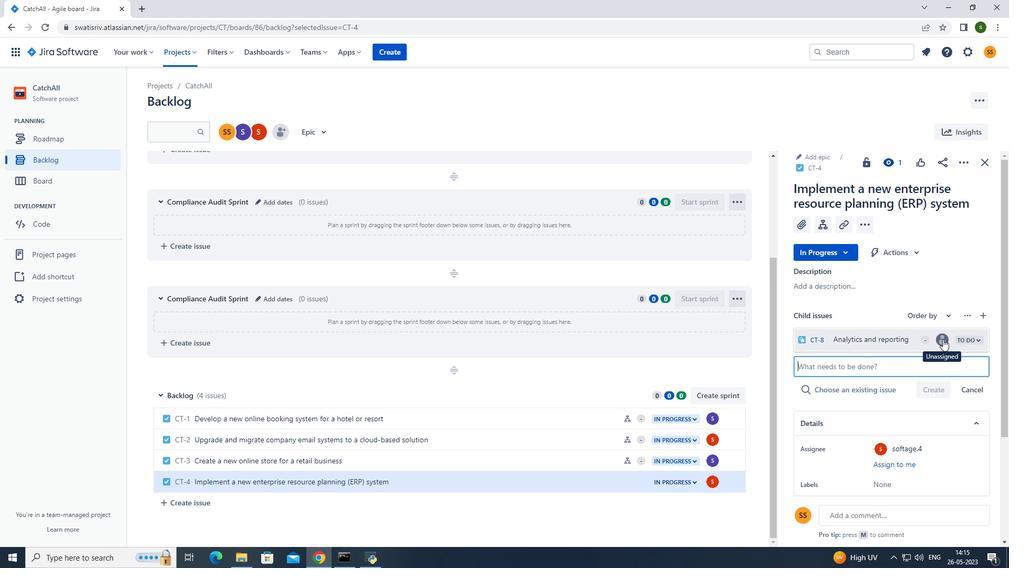 
Action: Mouse moved to (878, 282)
Screenshot: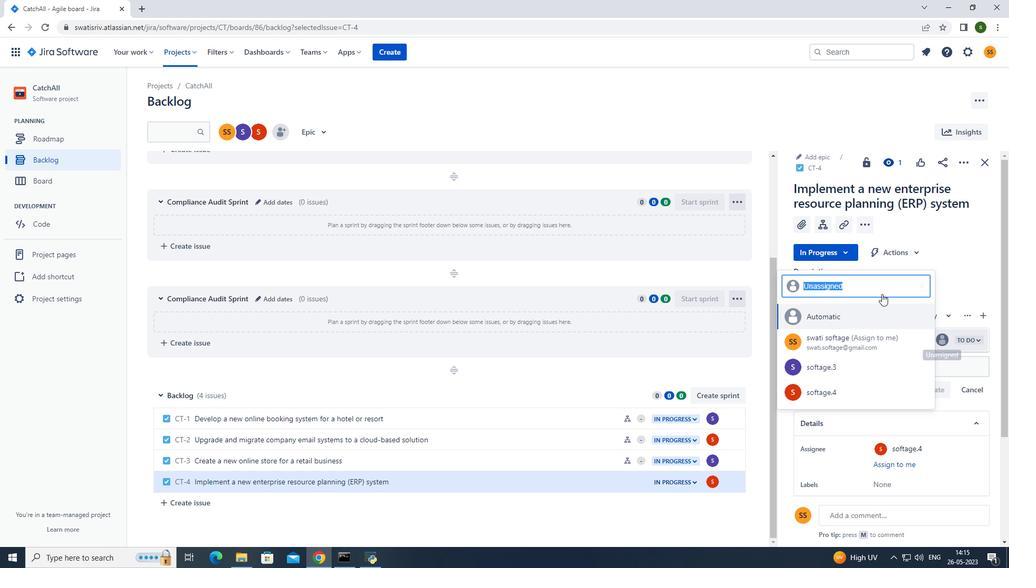 
Action: Key pressed softage.4<Key.shift>@softage.net
Screenshot: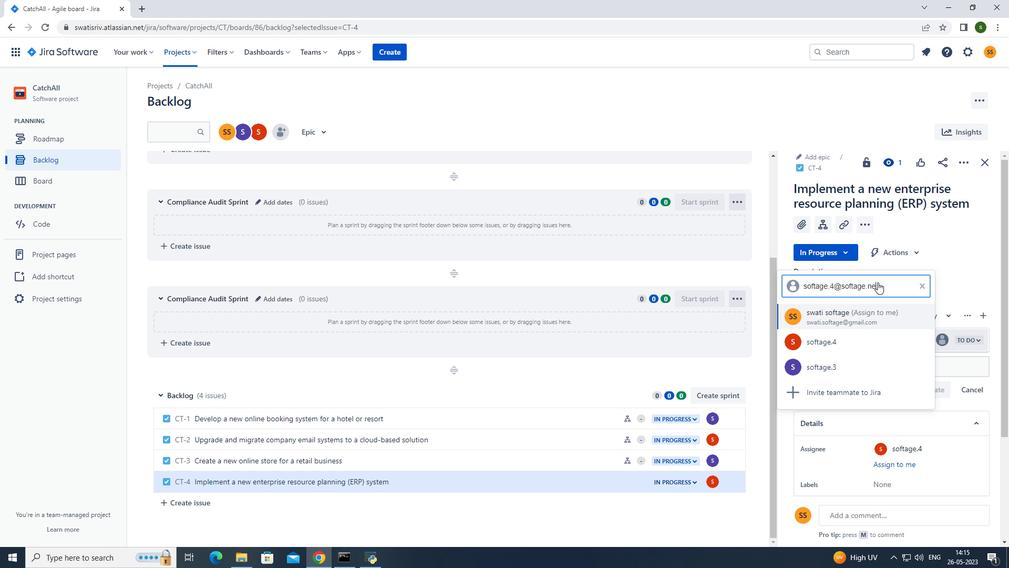 
Action: Mouse moved to (851, 336)
Screenshot: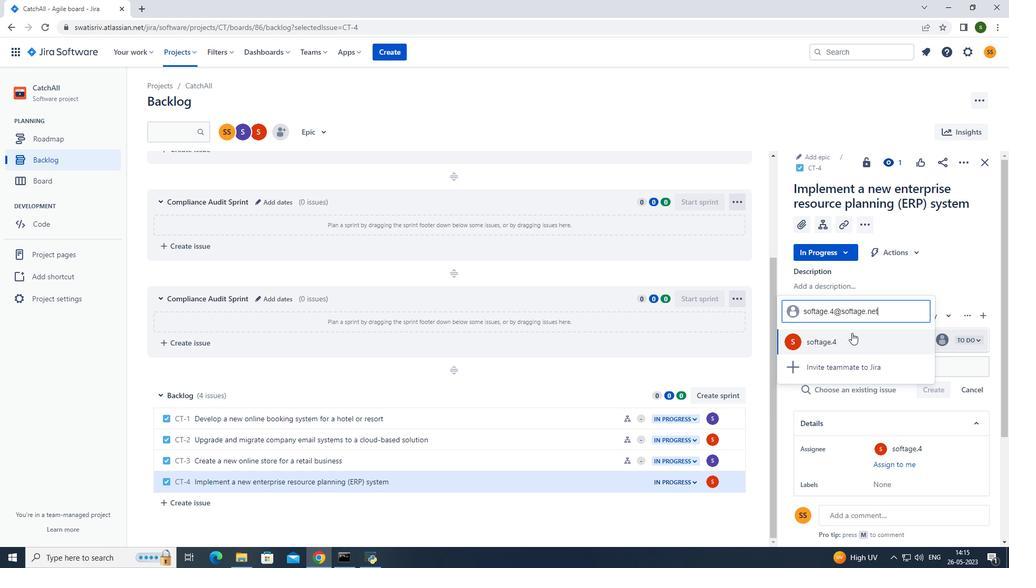 
Action: Mouse pressed left at (851, 336)
Screenshot: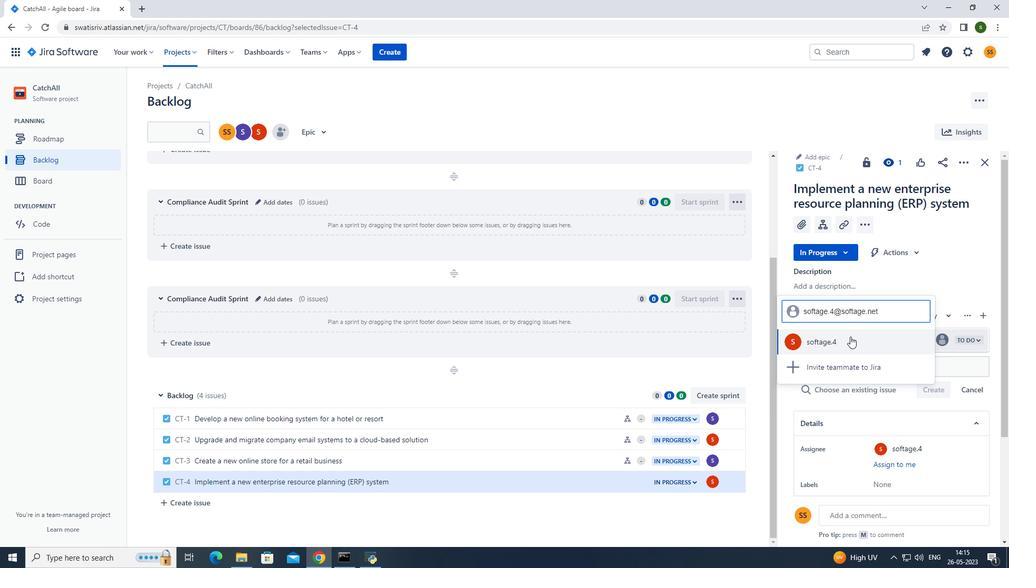 
Action: Mouse moved to (463, 98)
Screenshot: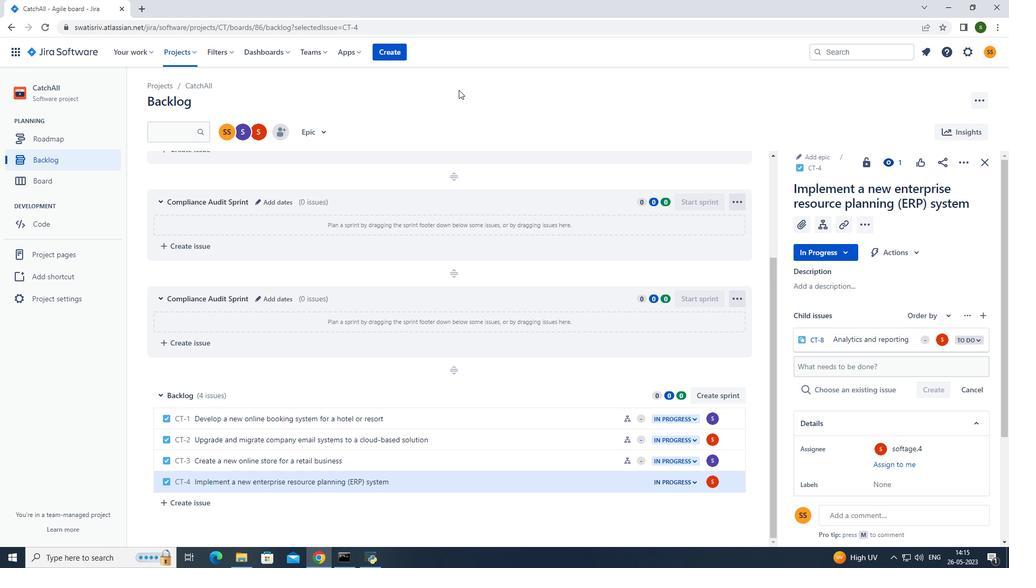 
Action: Mouse pressed left at (463, 98)
Screenshot: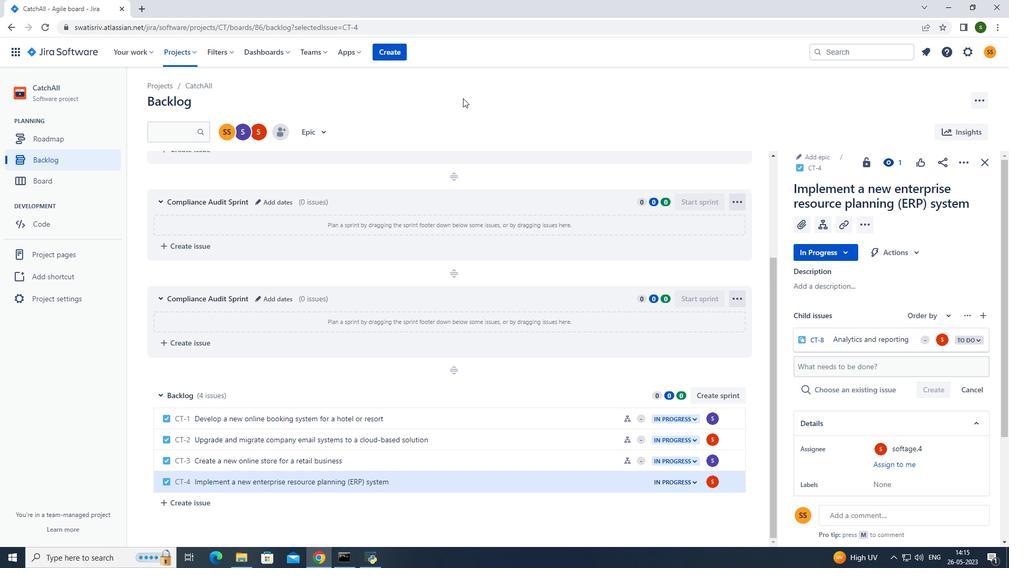 
